 Task: Look for space in Frattamaggiore, Italy from 4th June, 2023 to 8th June, 2023 for 2 adults in price range Rs.8000 to Rs.16000. Place can be private room with 1  bedroom having 1 bed and 1 bathroom. Property type can be house, flat, guest house, hotel. Booking option can be shelf check-in. Required host language is English.
Action: Mouse moved to (416, 115)
Screenshot: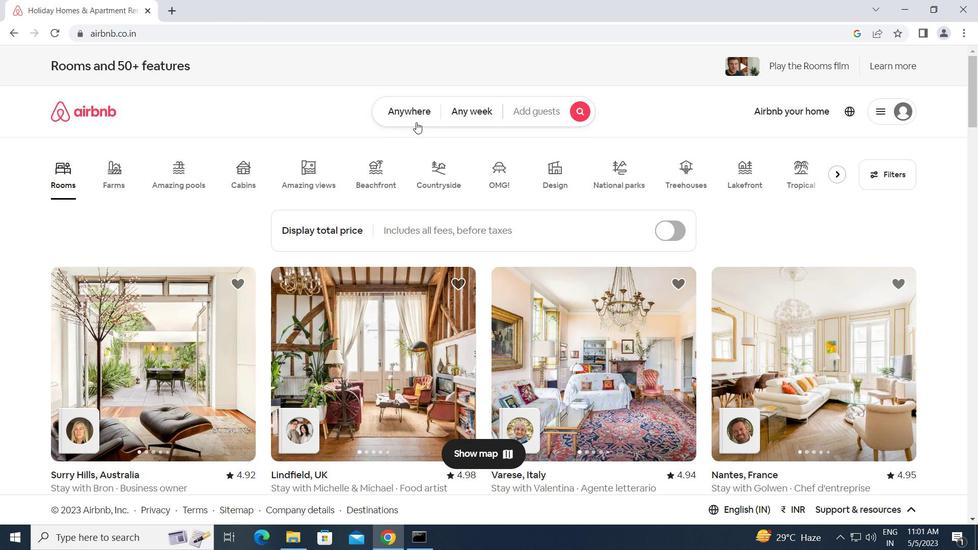 
Action: Mouse pressed left at (416, 115)
Screenshot: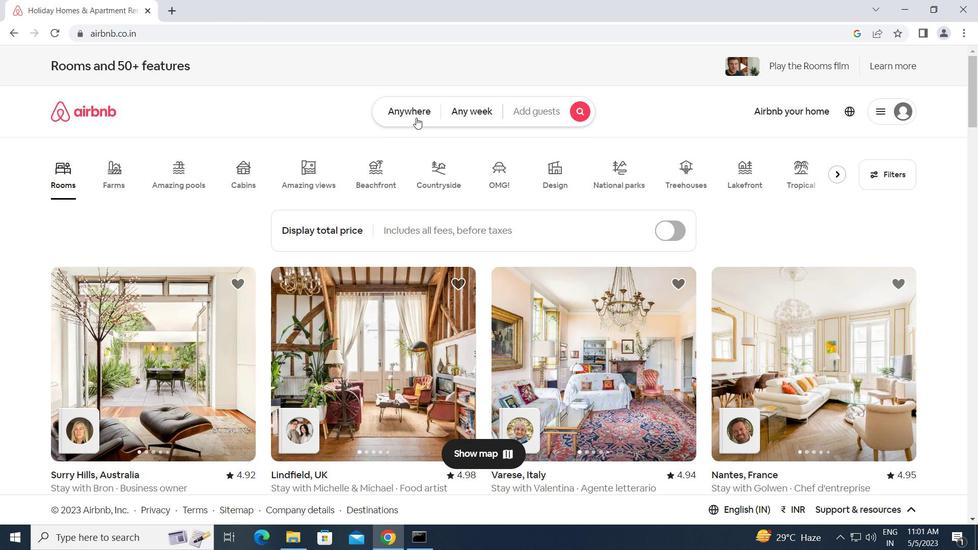 
Action: Mouse moved to (289, 162)
Screenshot: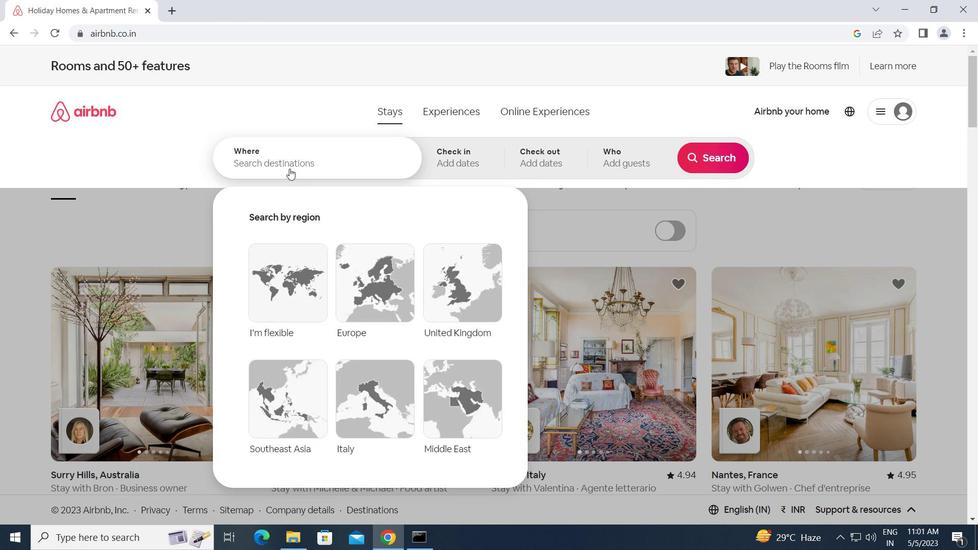
Action: Mouse pressed left at (289, 162)
Screenshot: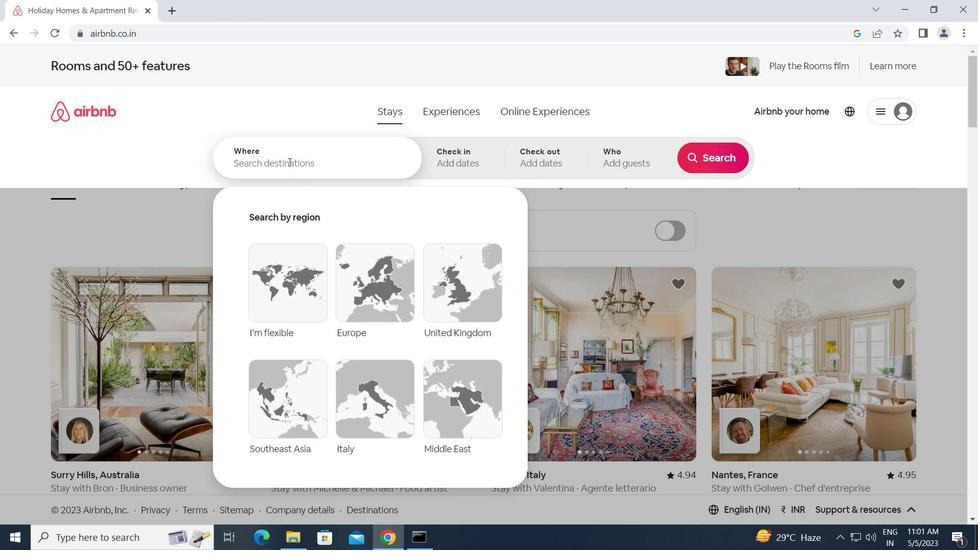 
Action: Key pressed f<Key.caps_lock>rattamaggior
Screenshot: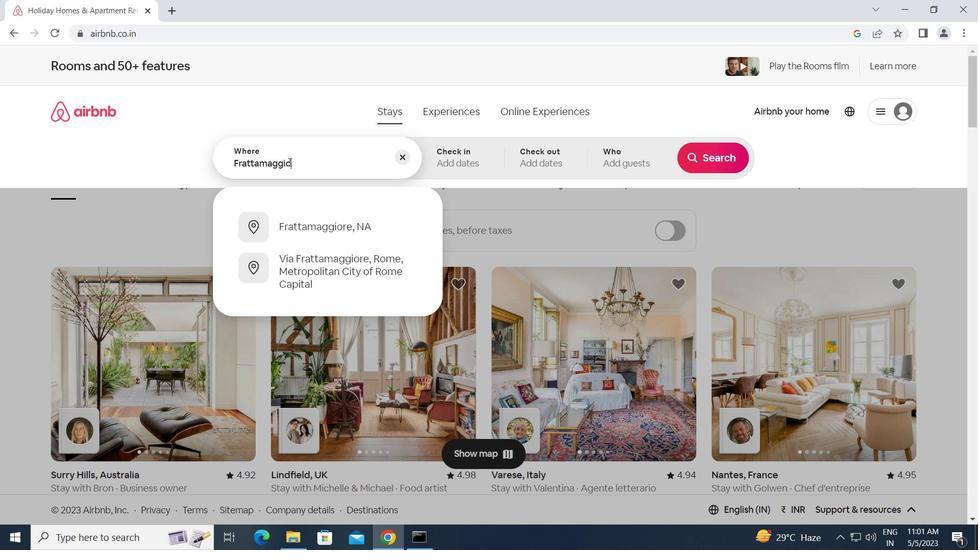 
Action: Mouse moved to (481, 0)
Screenshot: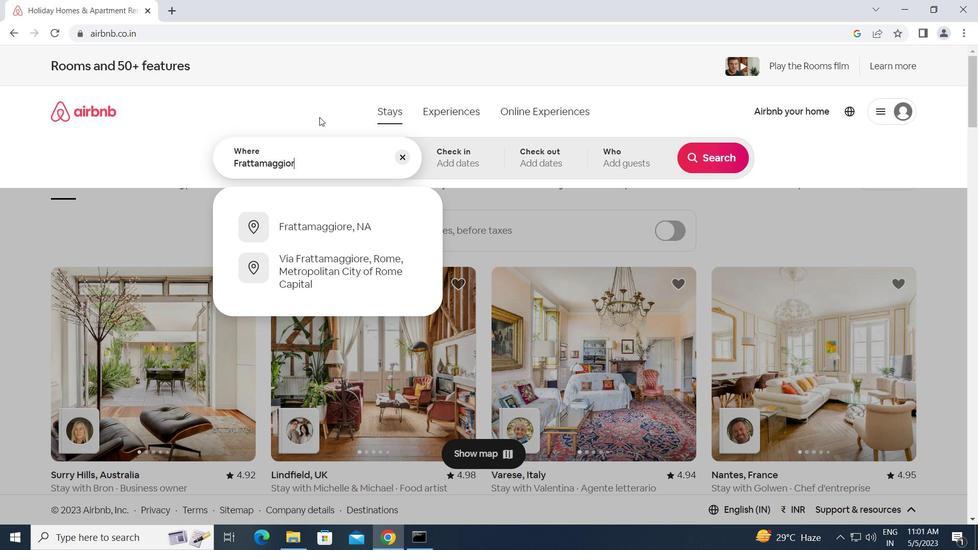 
Action: Key pressed e,<Key.space>i<Key.backspace><Key.caps_lock>i<Key.caps_lock>taly<Key.enter>
Screenshot: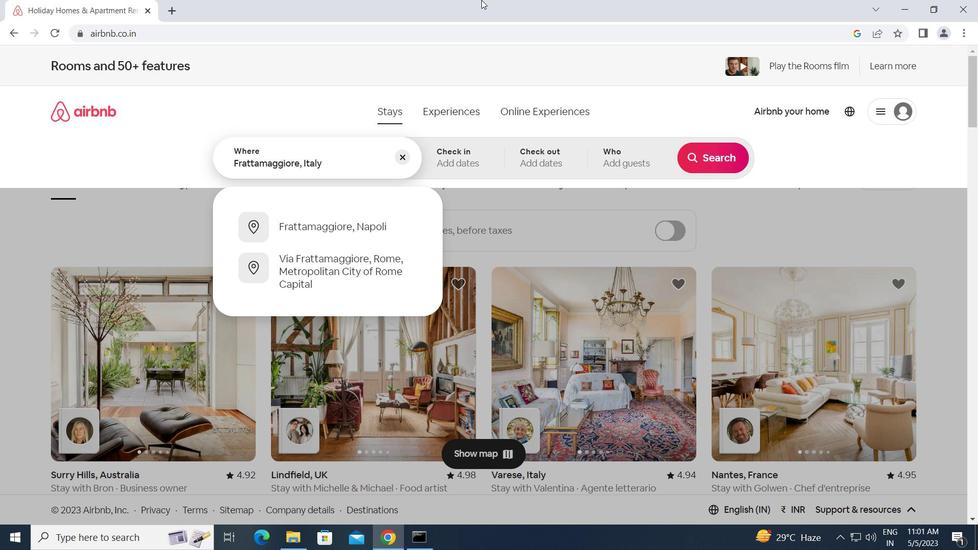 
Action: Mouse moved to (520, 344)
Screenshot: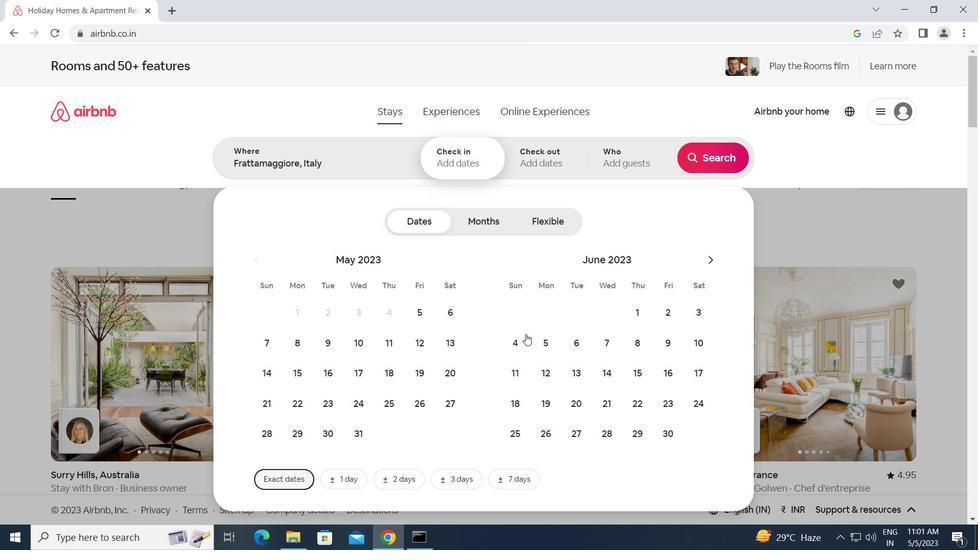
Action: Mouse pressed left at (520, 344)
Screenshot: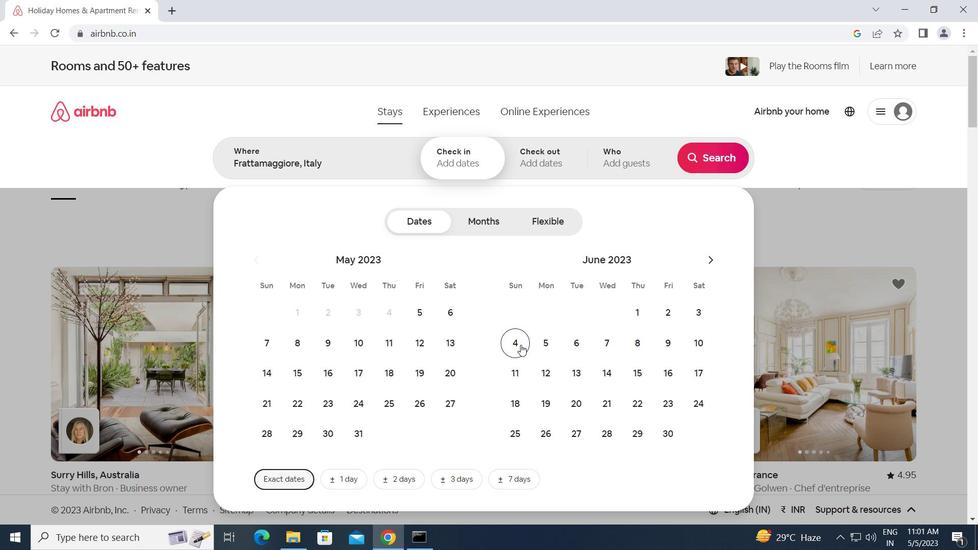 
Action: Mouse moved to (632, 339)
Screenshot: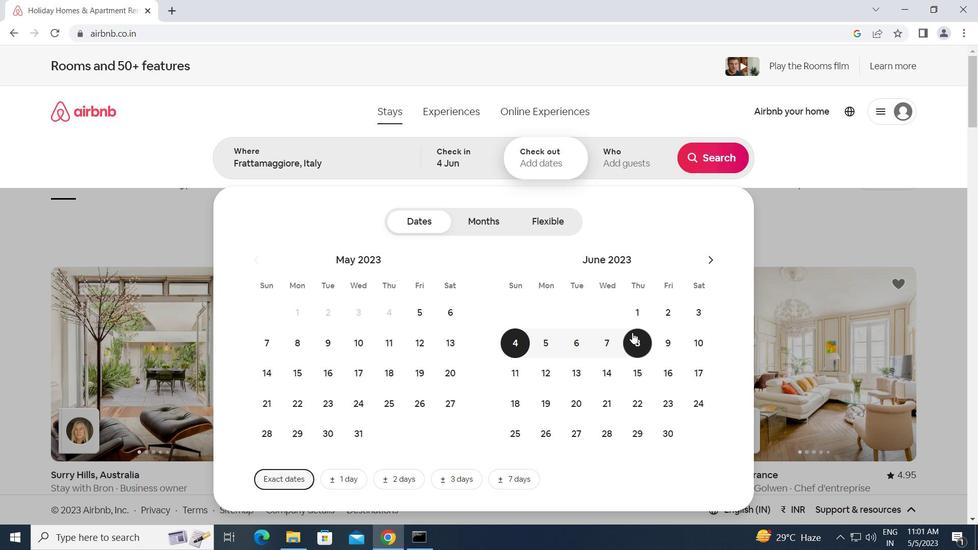 
Action: Mouse pressed left at (632, 339)
Screenshot: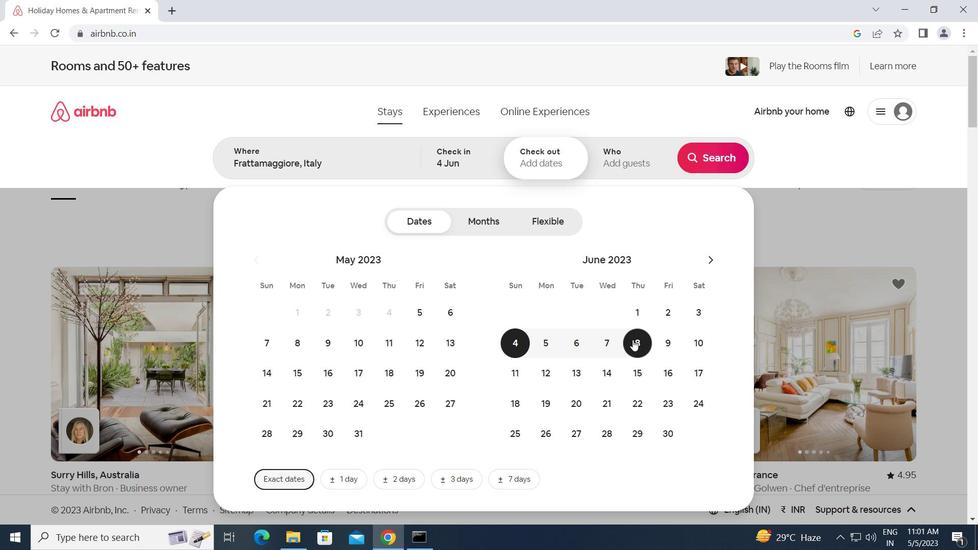 
Action: Mouse moved to (636, 161)
Screenshot: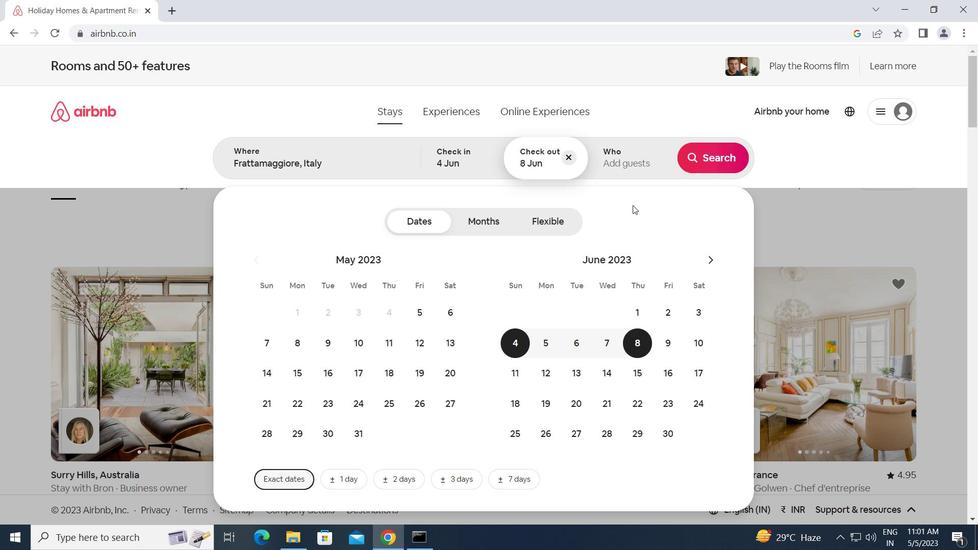
Action: Mouse pressed left at (636, 161)
Screenshot: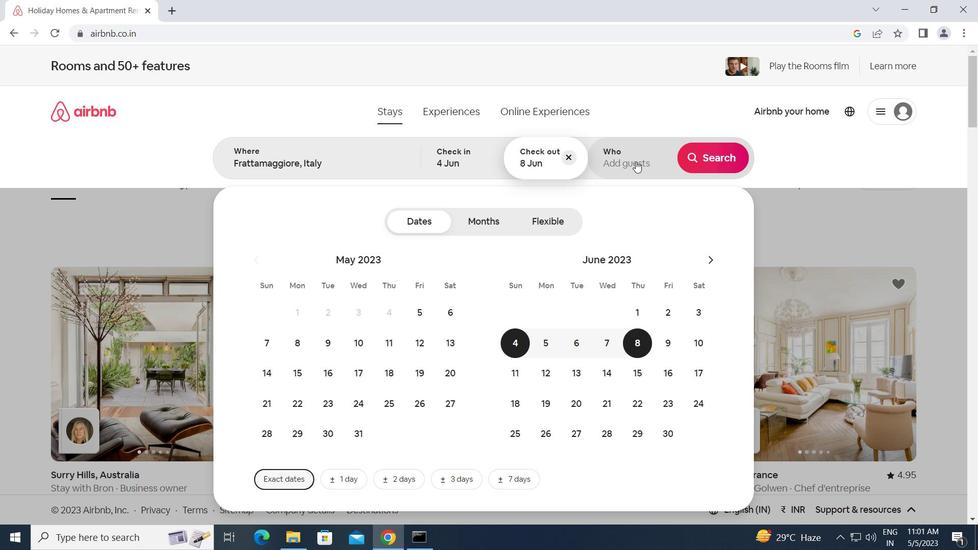 
Action: Mouse moved to (713, 224)
Screenshot: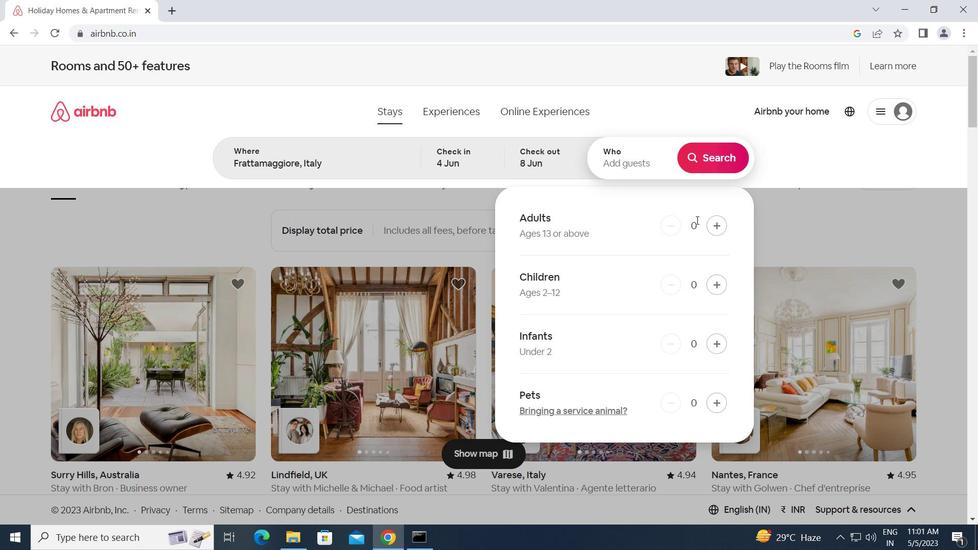 
Action: Mouse pressed left at (713, 224)
Screenshot: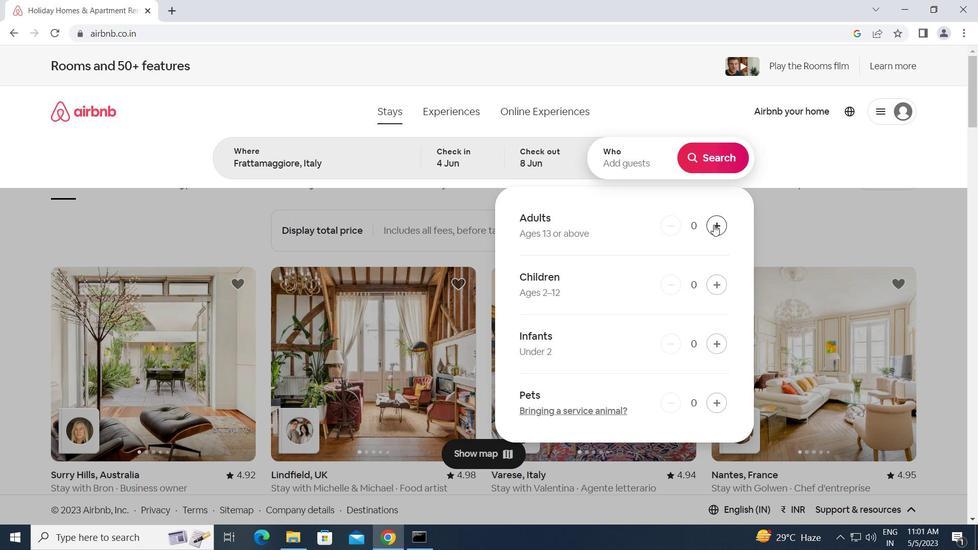
Action: Mouse pressed left at (713, 224)
Screenshot: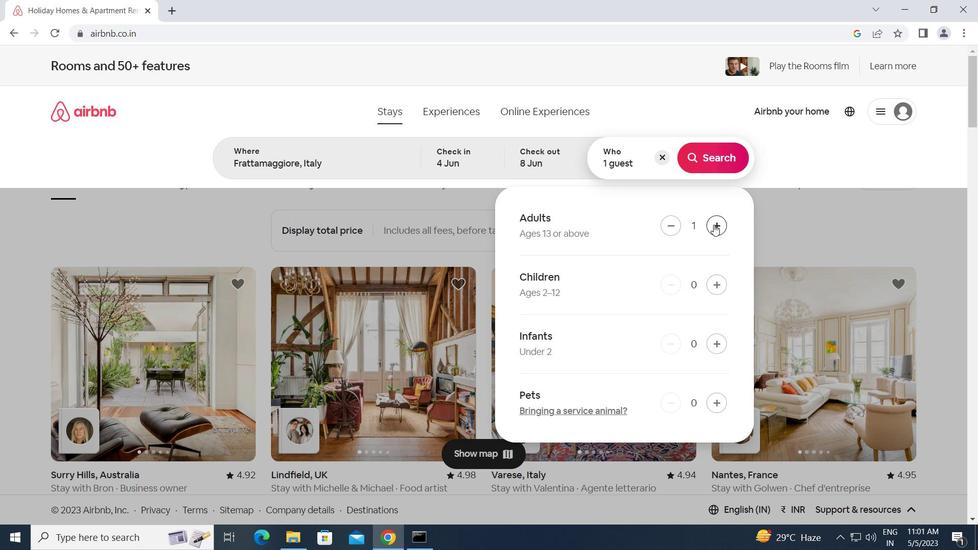 
Action: Mouse moved to (713, 159)
Screenshot: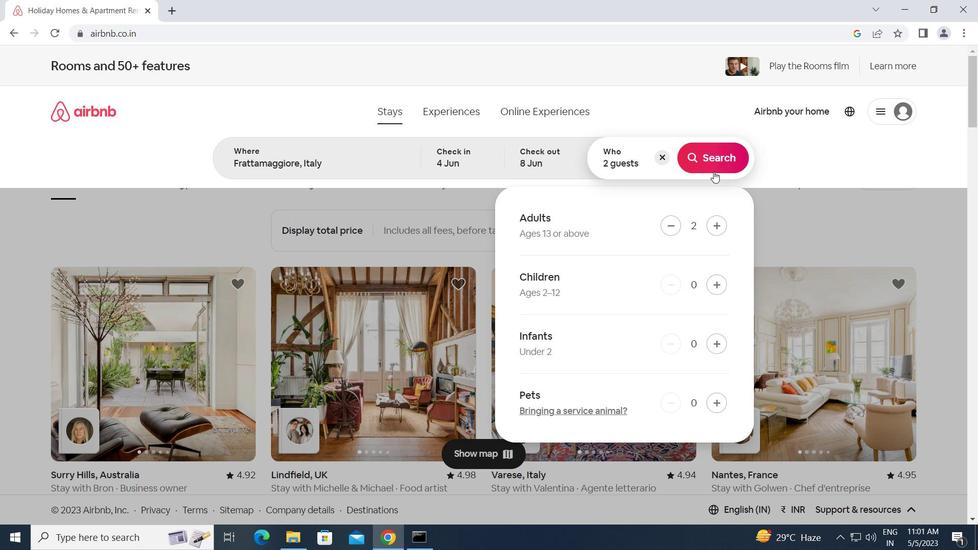 
Action: Mouse pressed left at (713, 159)
Screenshot: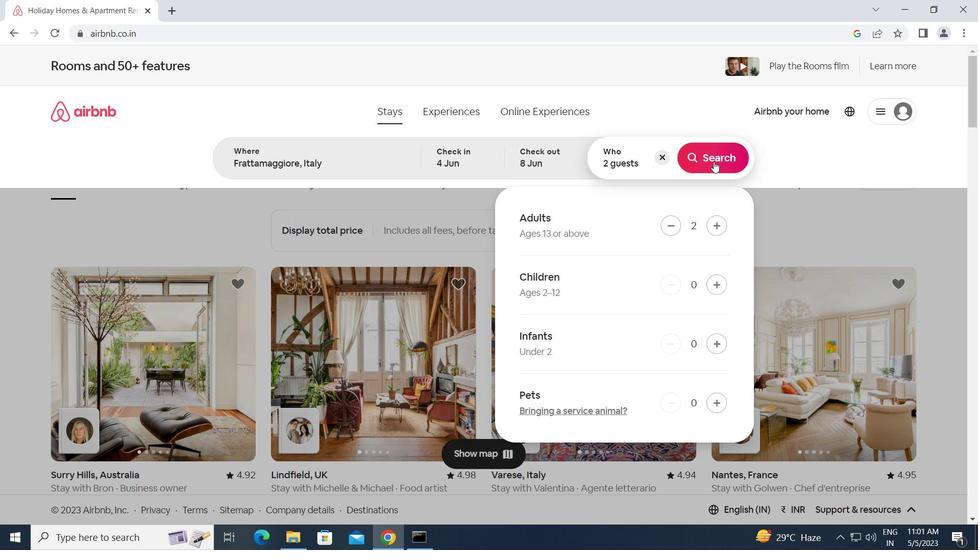 
Action: Mouse moved to (927, 115)
Screenshot: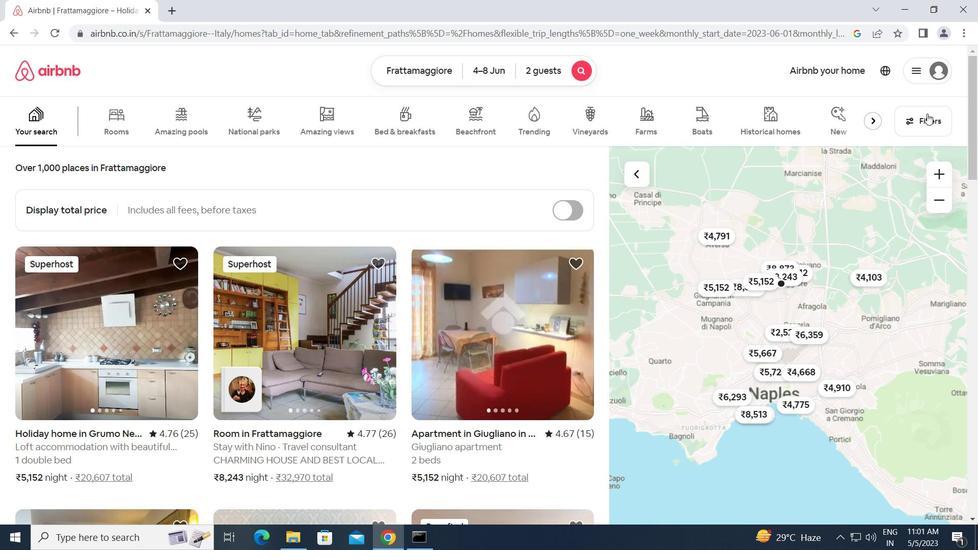 
Action: Mouse pressed left at (927, 115)
Screenshot: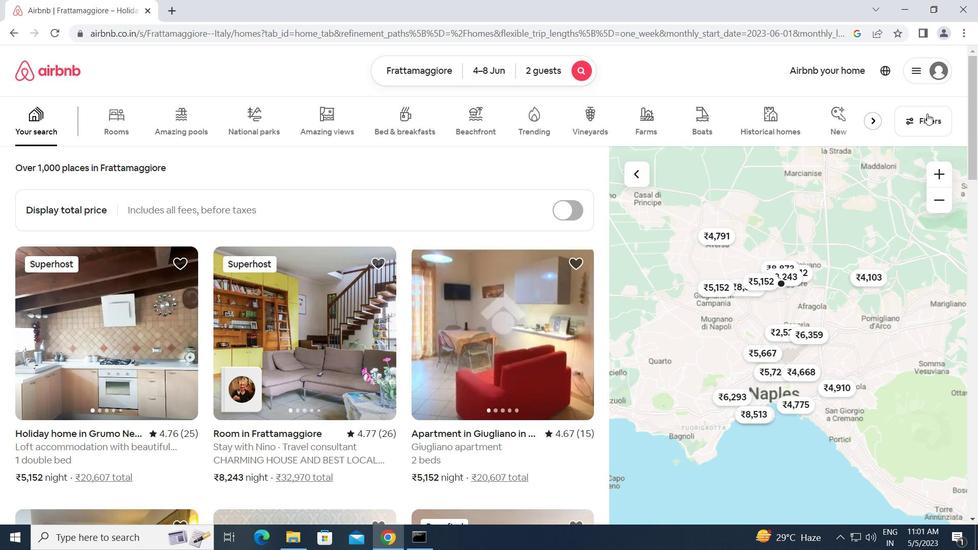 
Action: Mouse moved to (339, 417)
Screenshot: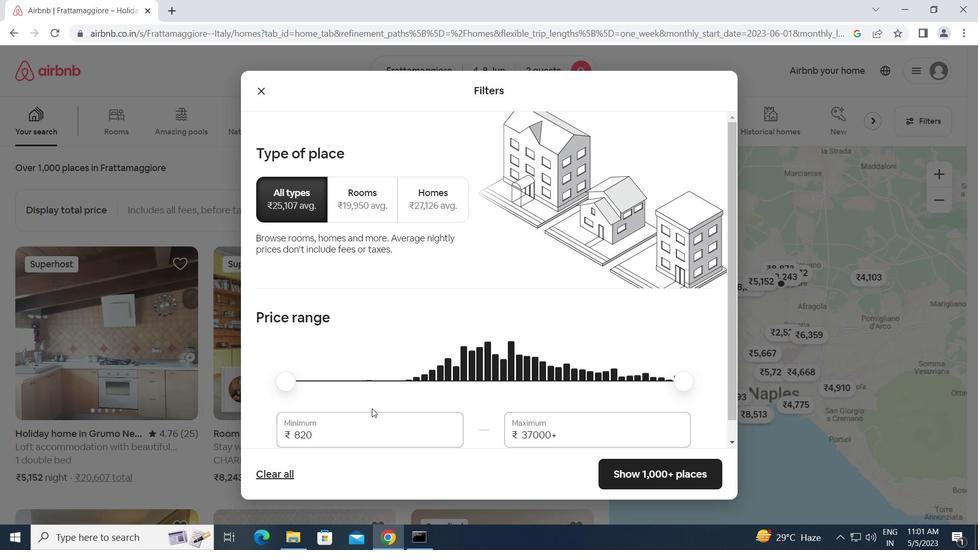 
Action: Mouse scrolled (339, 417) with delta (0, 0)
Screenshot: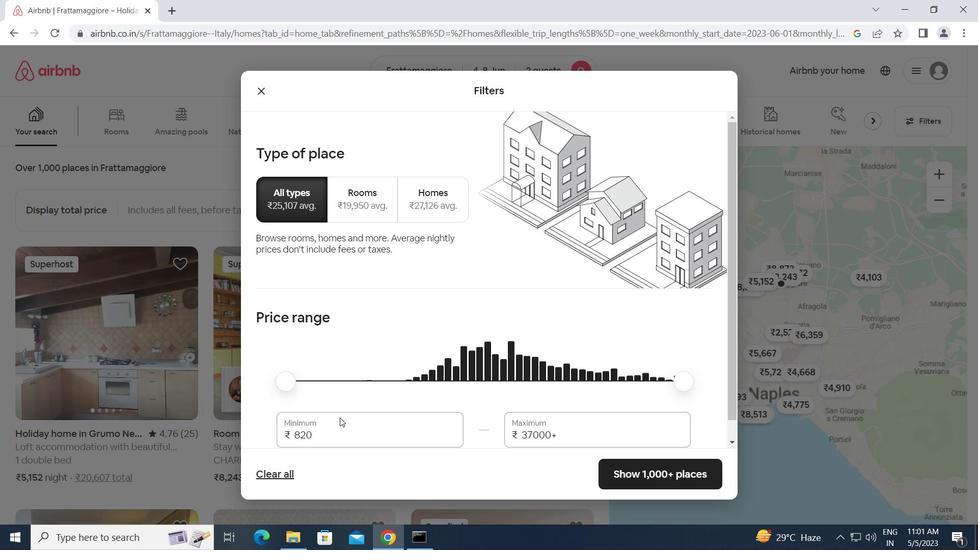 
Action: Mouse moved to (323, 415)
Screenshot: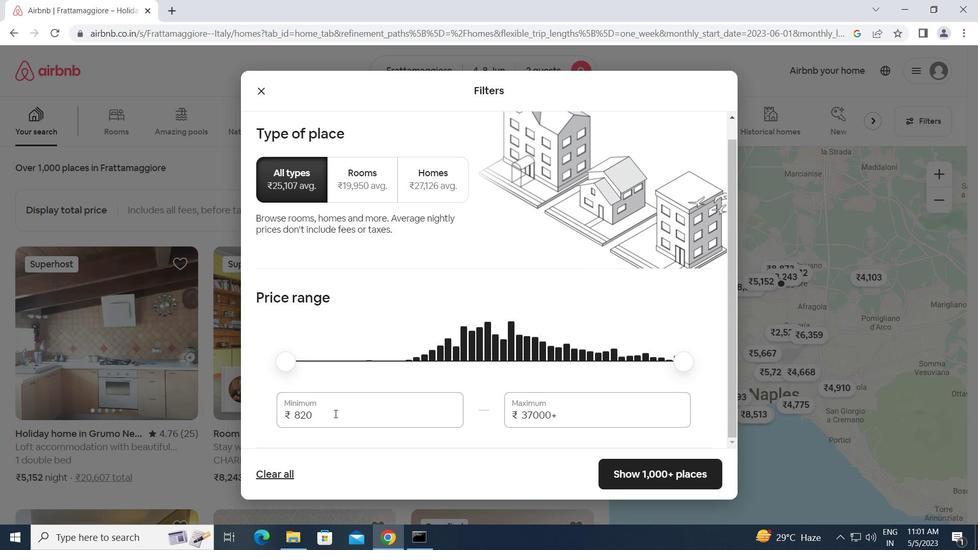 
Action: Mouse pressed left at (323, 415)
Screenshot: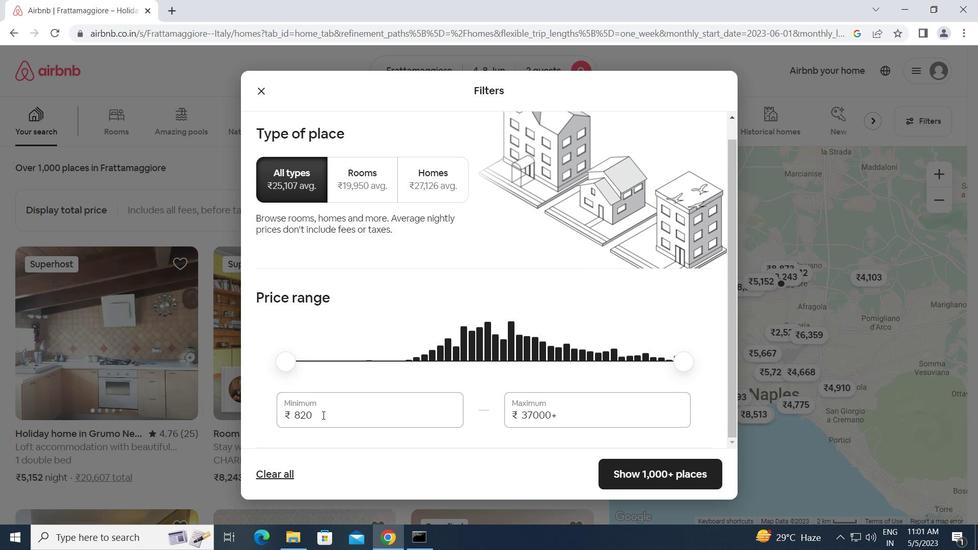 
Action: Mouse moved to (287, 420)
Screenshot: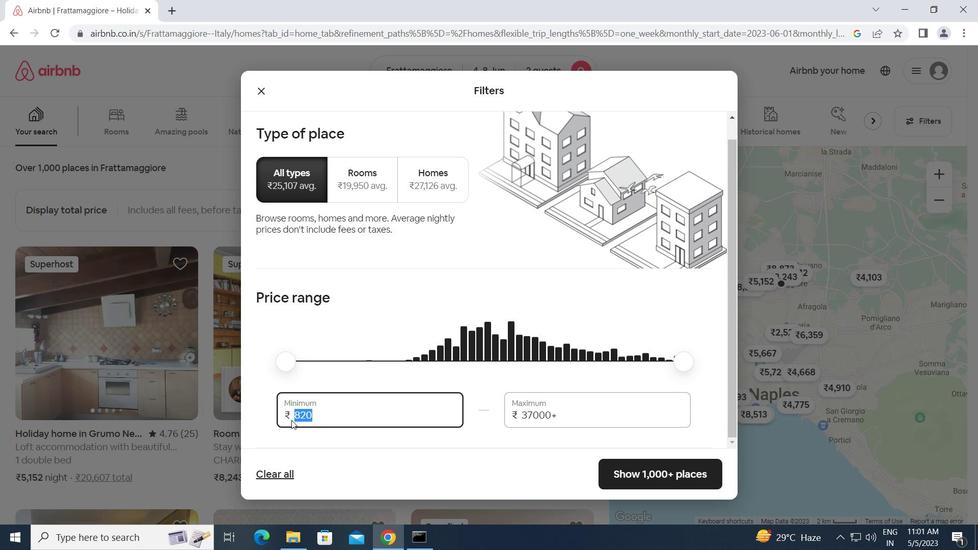 
Action: Key pressed 8000<Key.tab>16000
Screenshot: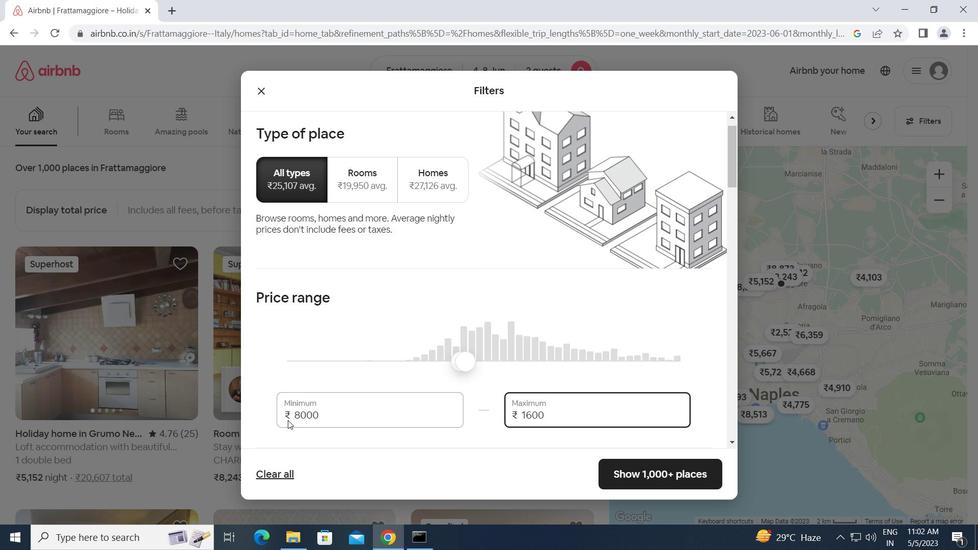 
Action: Mouse scrolled (287, 419) with delta (0, 0)
Screenshot: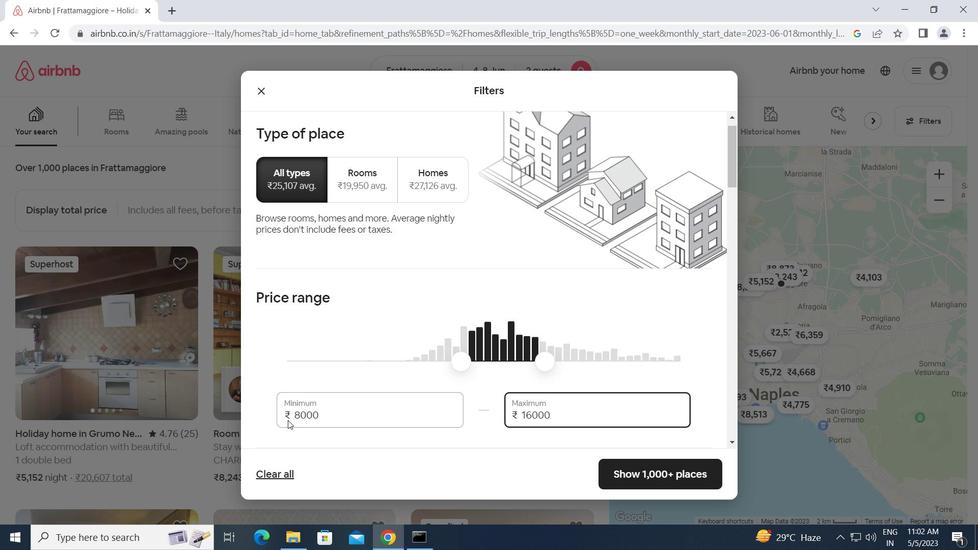 
Action: Mouse scrolled (287, 419) with delta (0, 0)
Screenshot: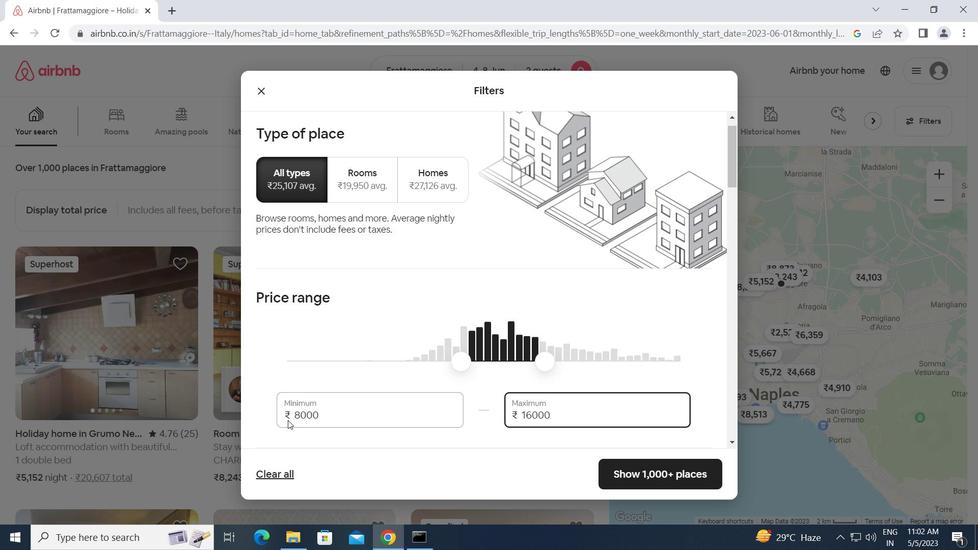 
Action: Mouse scrolled (287, 419) with delta (0, 0)
Screenshot: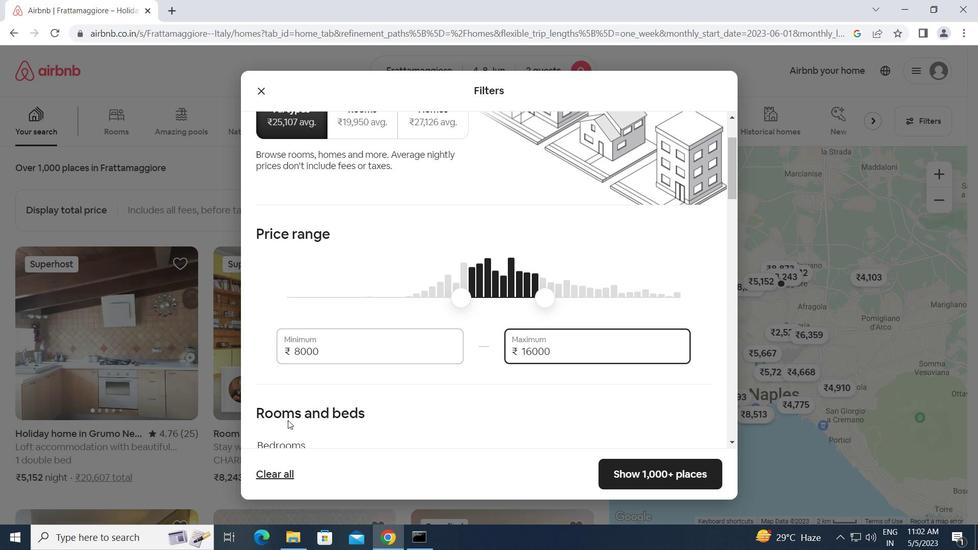 
Action: Mouse scrolled (287, 419) with delta (0, 0)
Screenshot: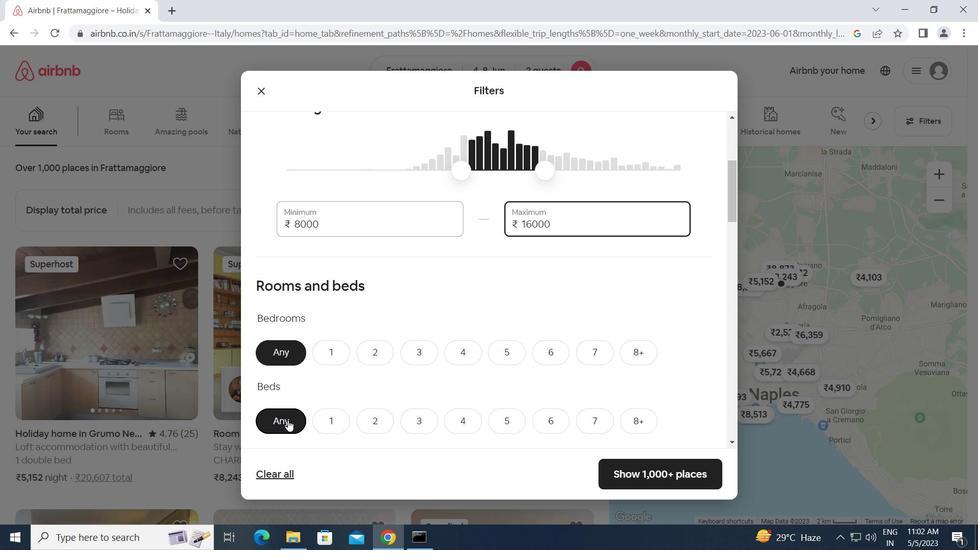 
Action: Mouse moved to (340, 293)
Screenshot: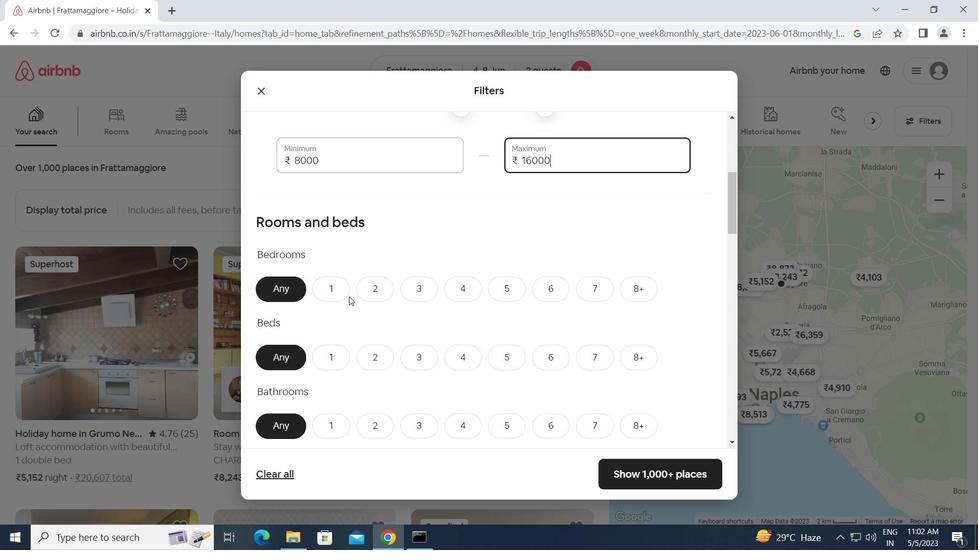 
Action: Mouse pressed left at (340, 293)
Screenshot: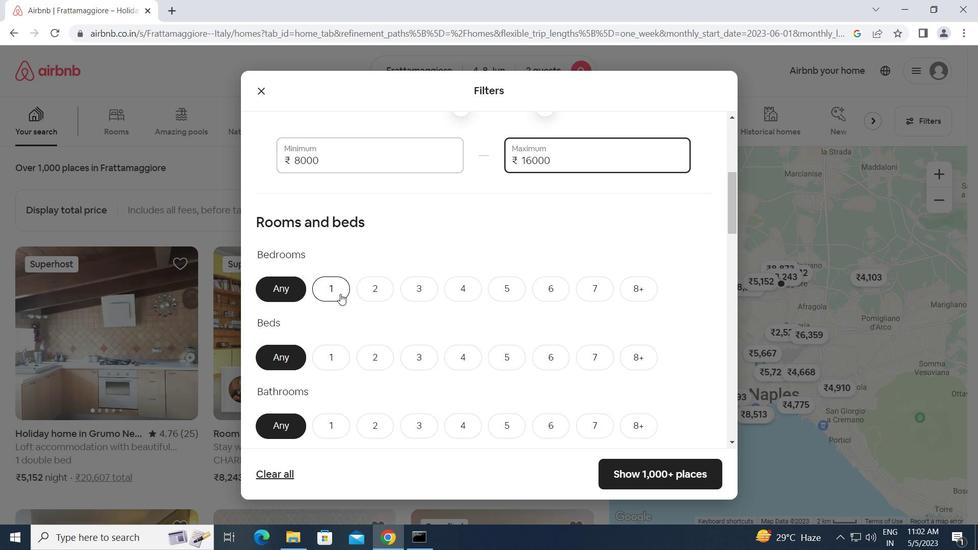 
Action: Mouse moved to (338, 361)
Screenshot: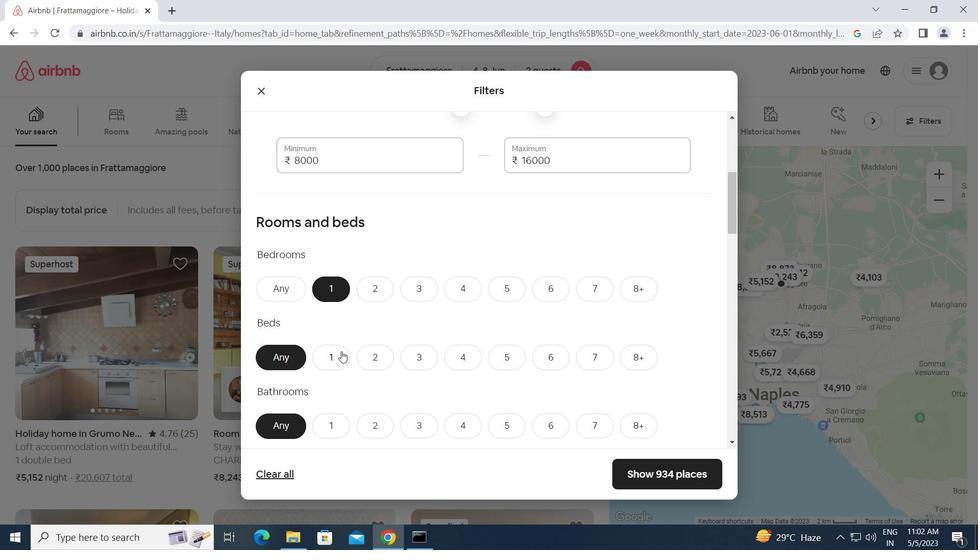
Action: Mouse pressed left at (338, 361)
Screenshot: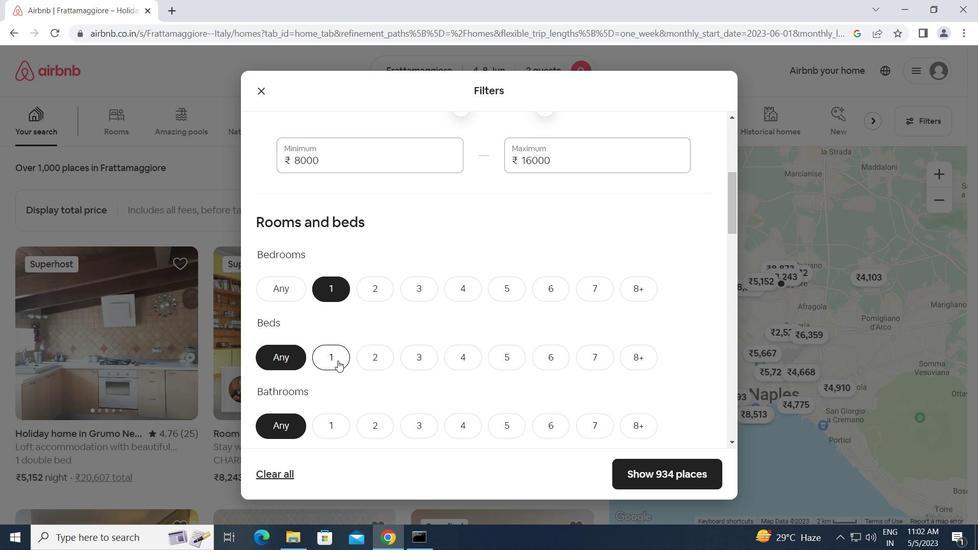 
Action: Mouse moved to (346, 426)
Screenshot: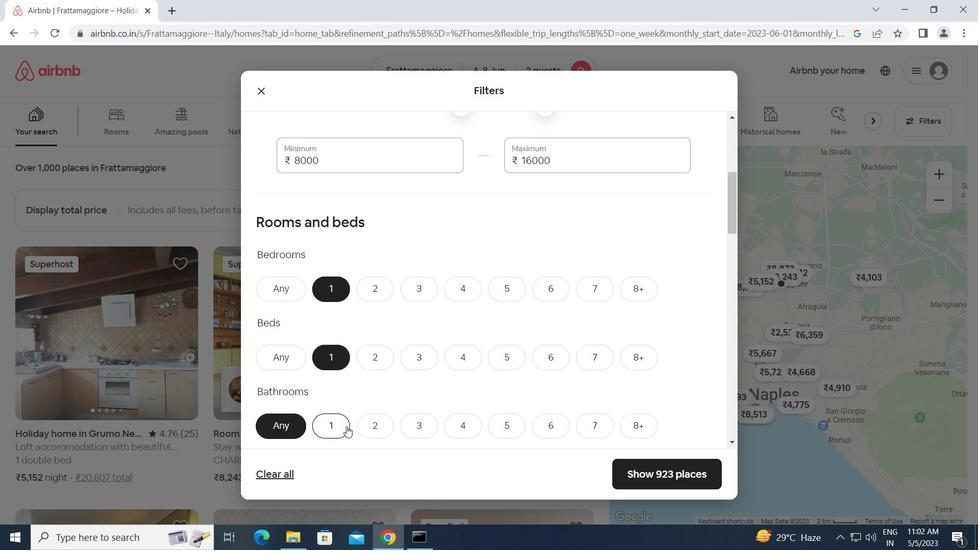 
Action: Mouse pressed left at (346, 426)
Screenshot: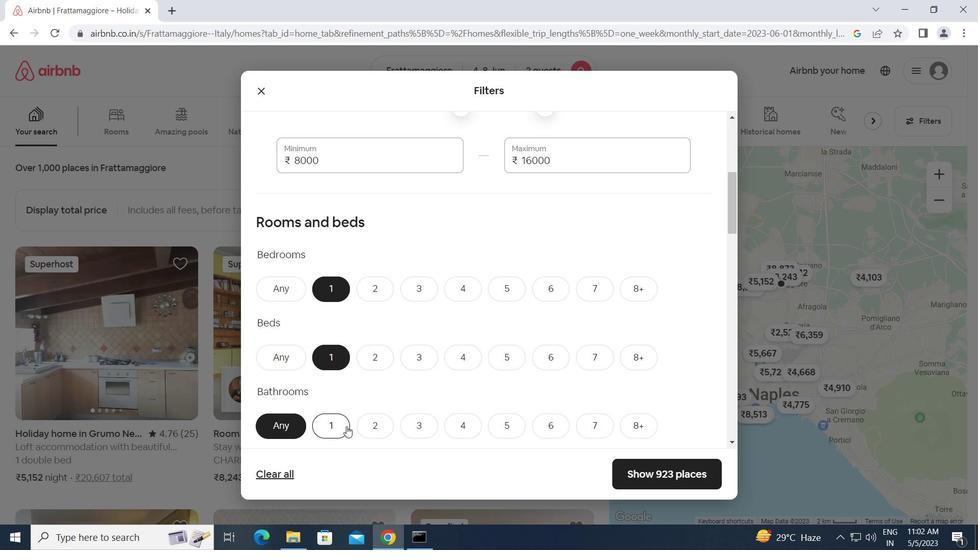 
Action: Mouse scrolled (346, 426) with delta (0, 0)
Screenshot: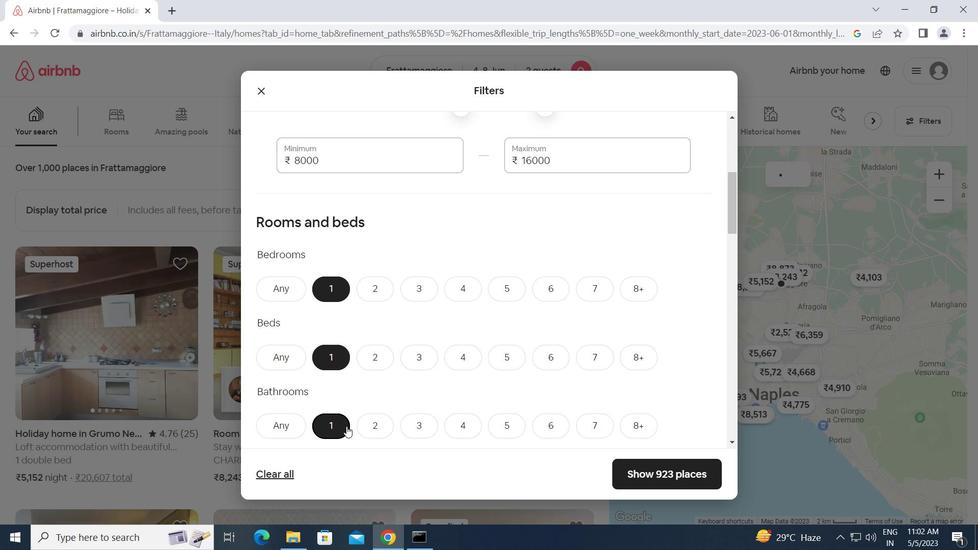 
Action: Mouse scrolled (346, 426) with delta (0, 0)
Screenshot: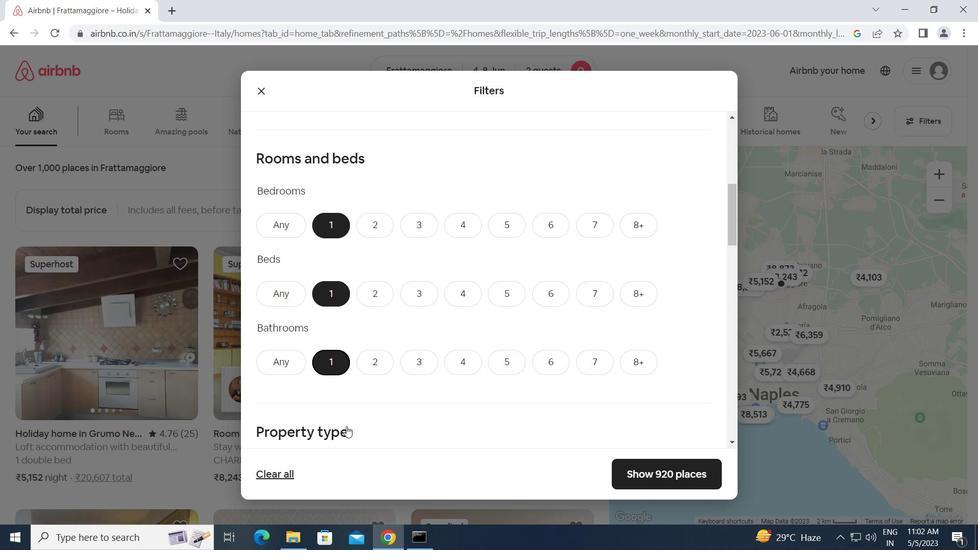 
Action: Mouse scrolled (346, 426) with delta (0, 0)
Screenshot: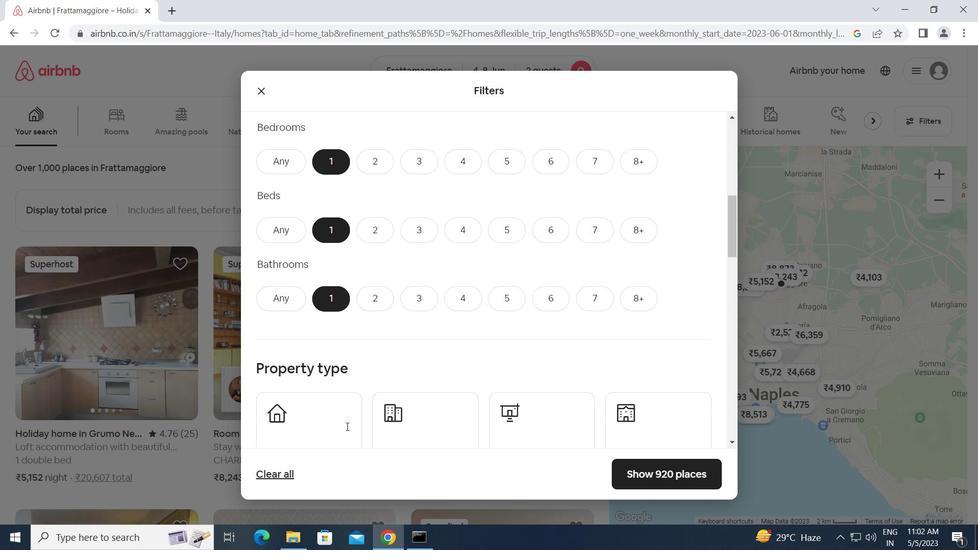 
Action: Mouse moved to (325, 385)
Screenshot: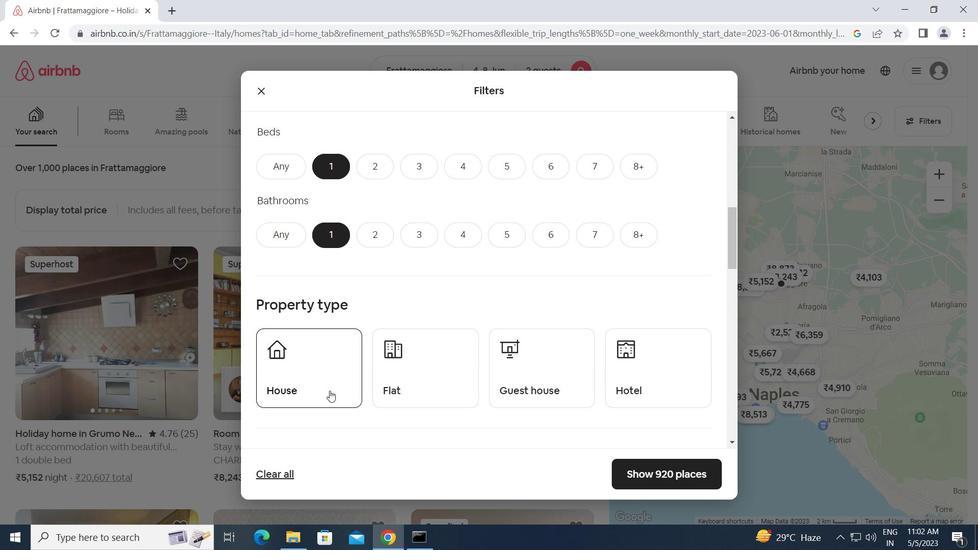 
Action: Mouse pressed left at (325, 385)
Screenshot: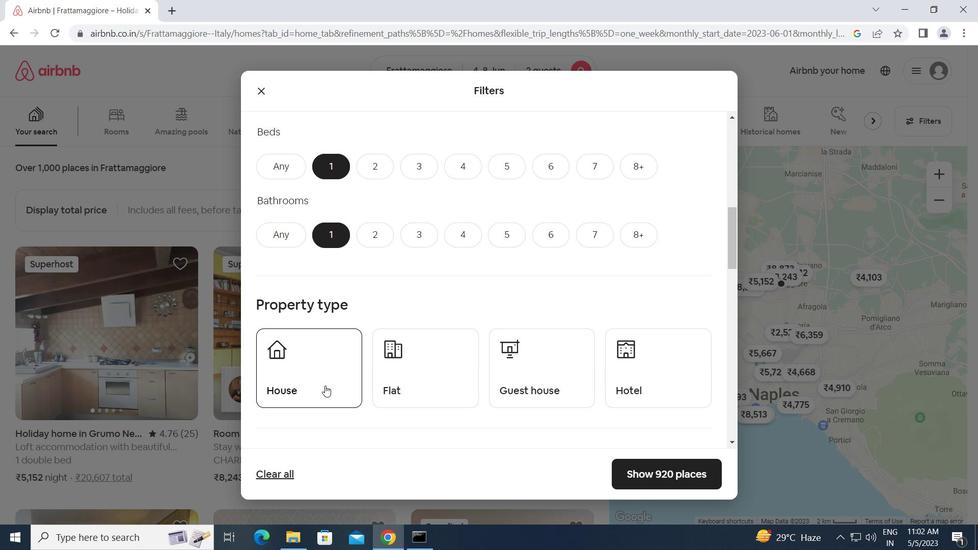 
Action: Mouse moved to (415, 370)
Screenshot: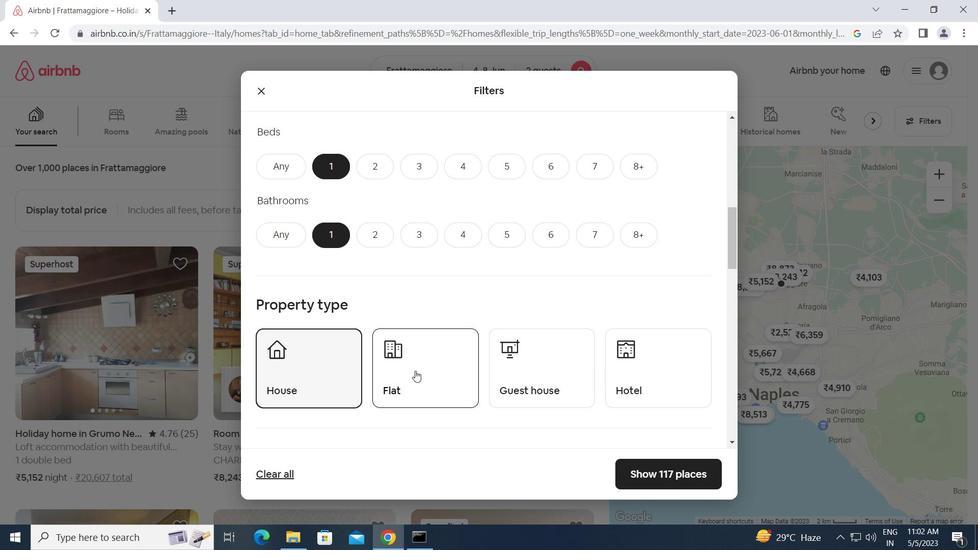 
Action: Mouse pressed left at (415, 370)
Screenshot: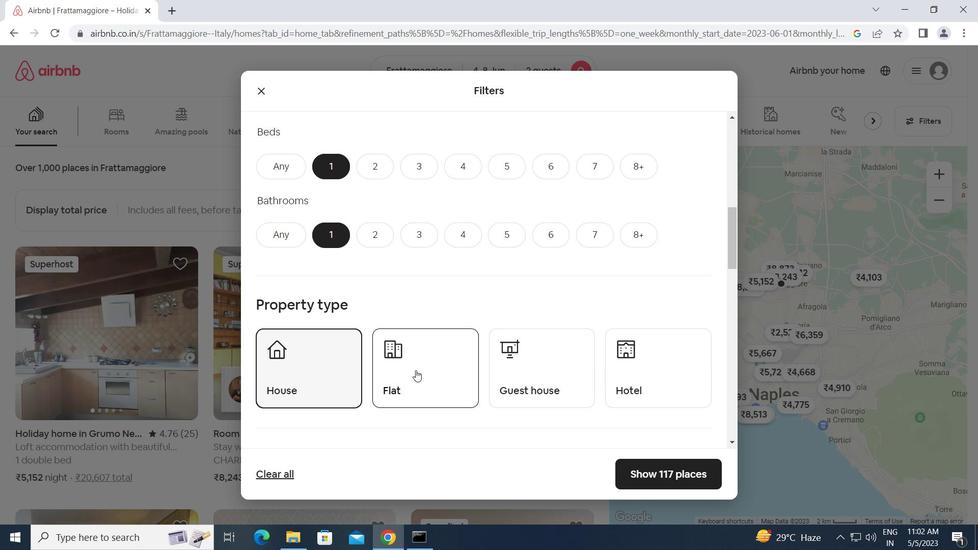 
Action: Mouse moved to (535, 365)
Screenshot: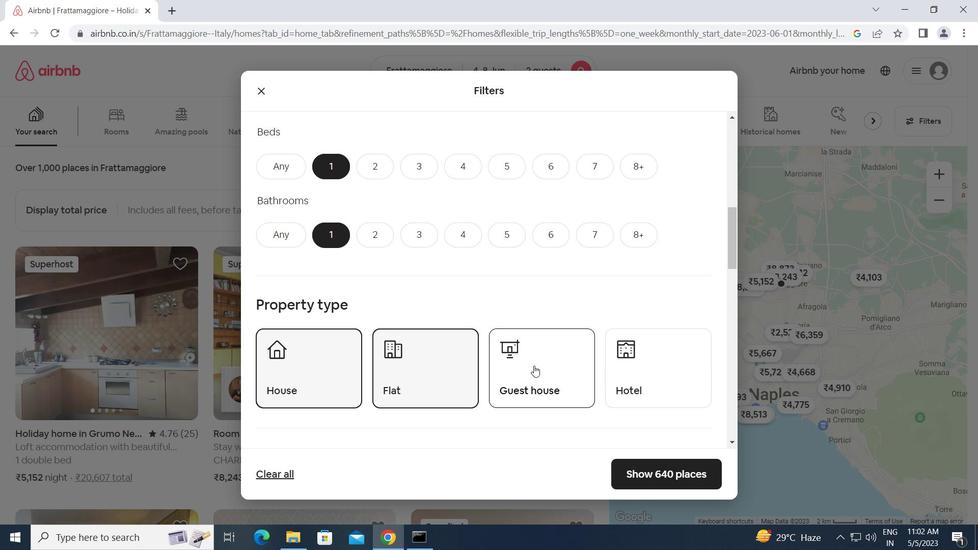
Action: Mouse pressed left at (535, 365)
Screenshot: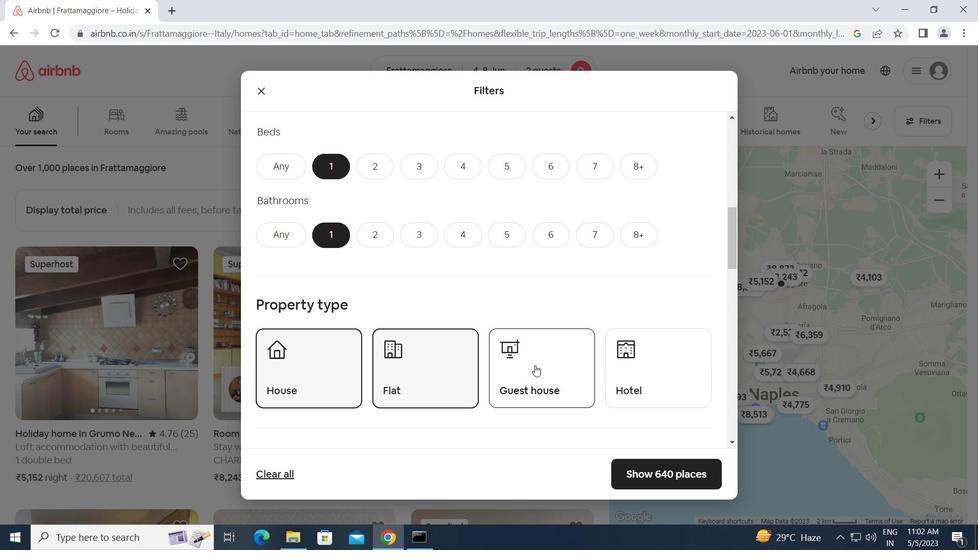 
Action: Mouse moved to (631, 365)
Screenshot: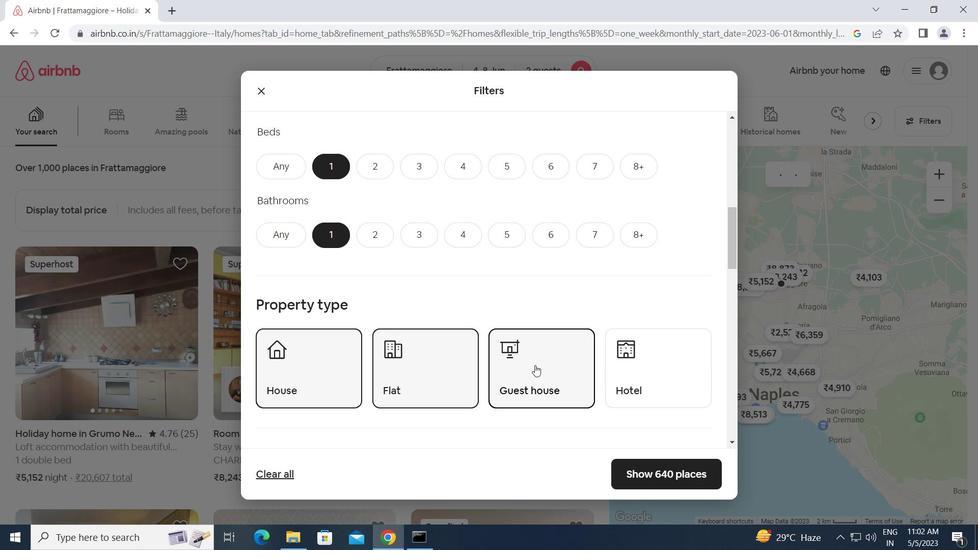 
Action: Mouse pressed left at (631, 365)
Screenshot: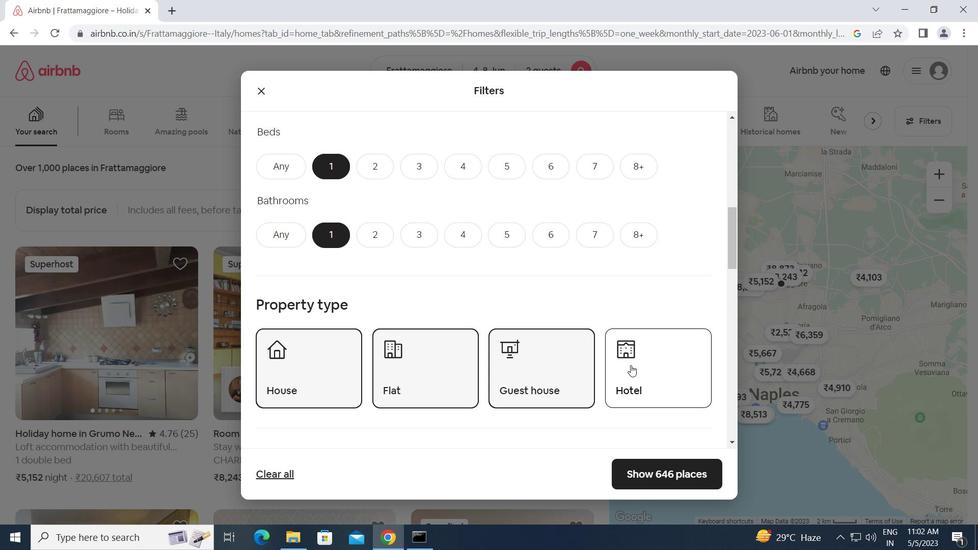 
Action: Mouse moved to (457, 408)
Screenshot: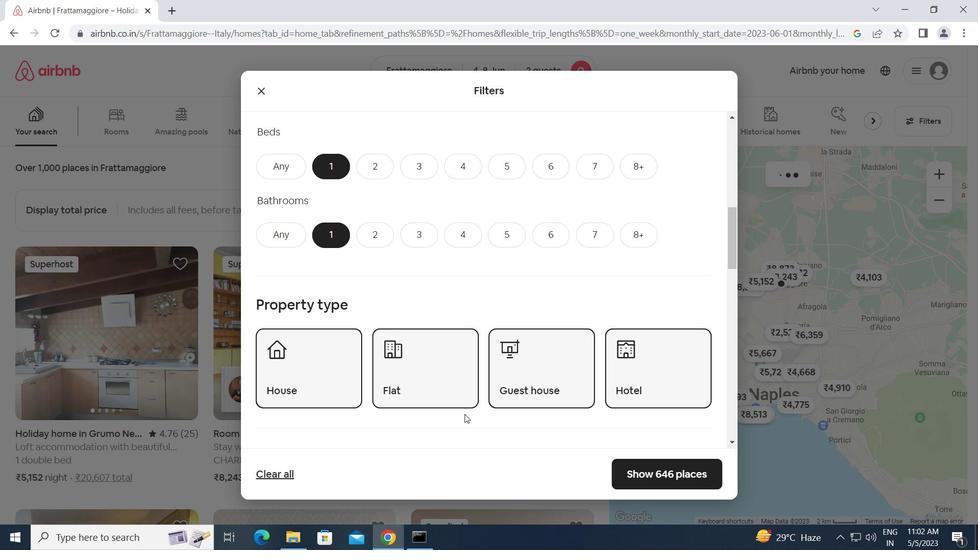 
Action: Mouse scrolled (457, 407) with delta (0, 0)
Screenshot: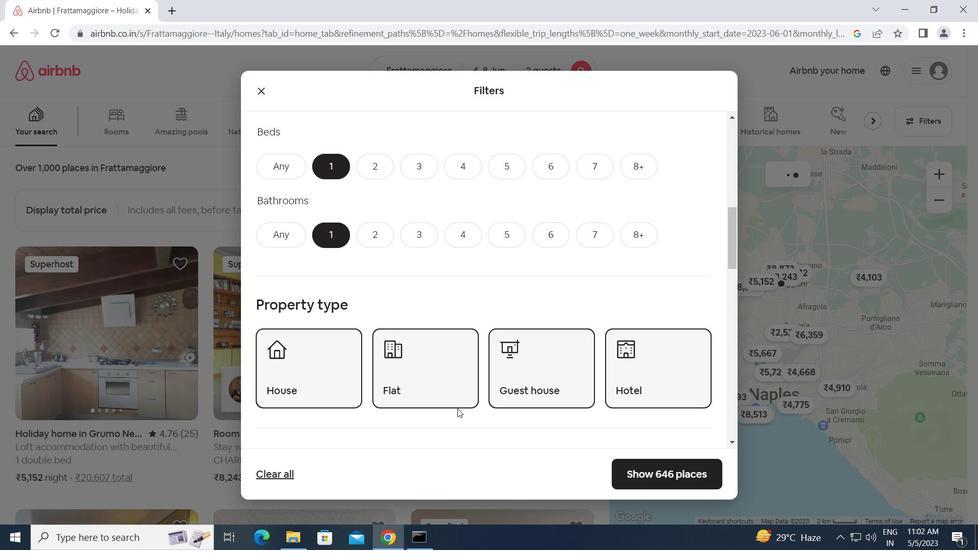 
Action: Mouse scrolled (457, 407) with delta (0, 0)
Screenshot: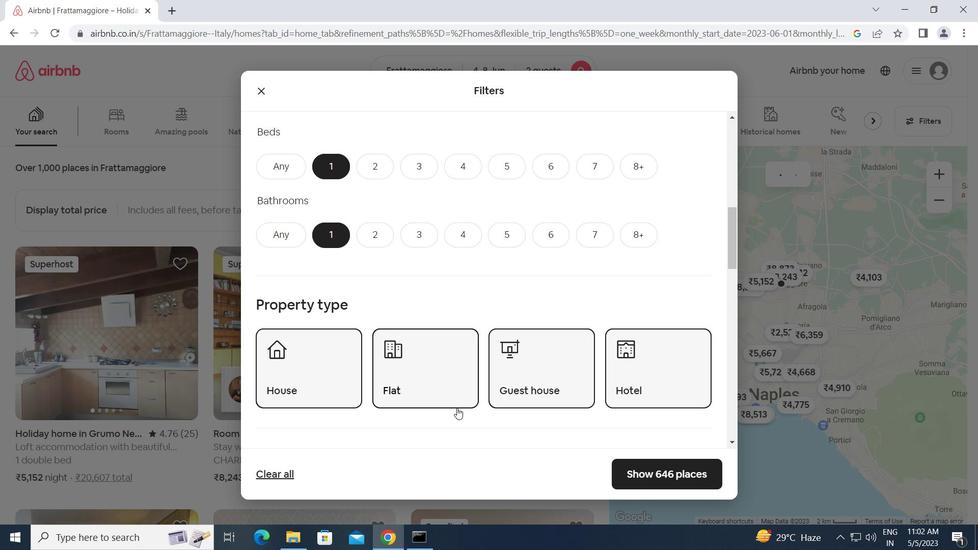 
Action: Mouse scrolled (457, 407) with delta (0, 0)
Screenshot: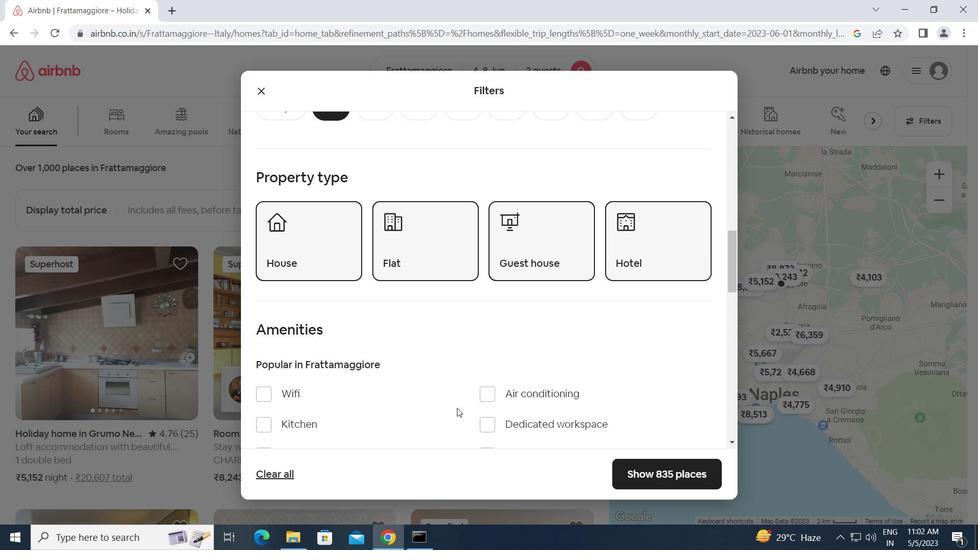 
Action: Mouse scrolled (457, 407) with delta (0, 0)
Screenshot: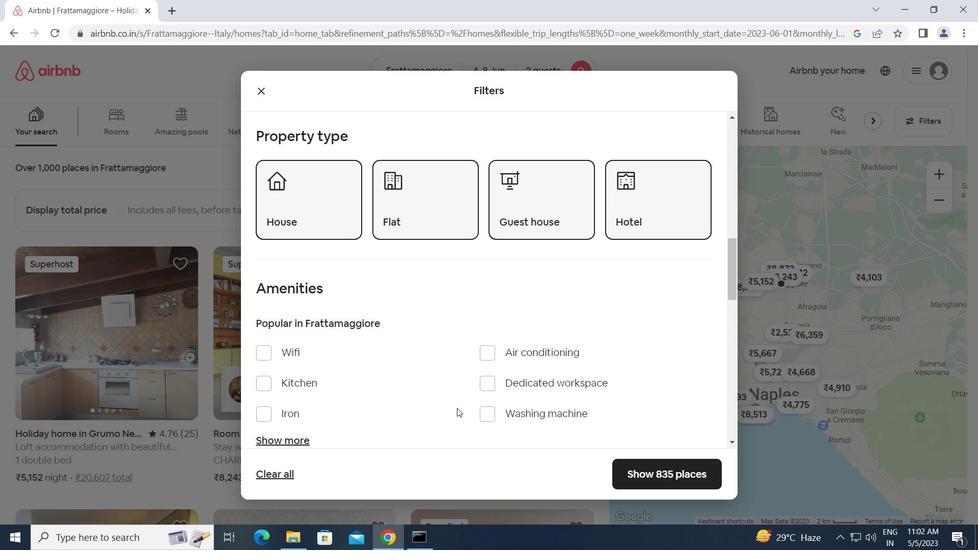 
Action: Mouse scrolled (457, 407) with delta (0, 0)
Screenshot: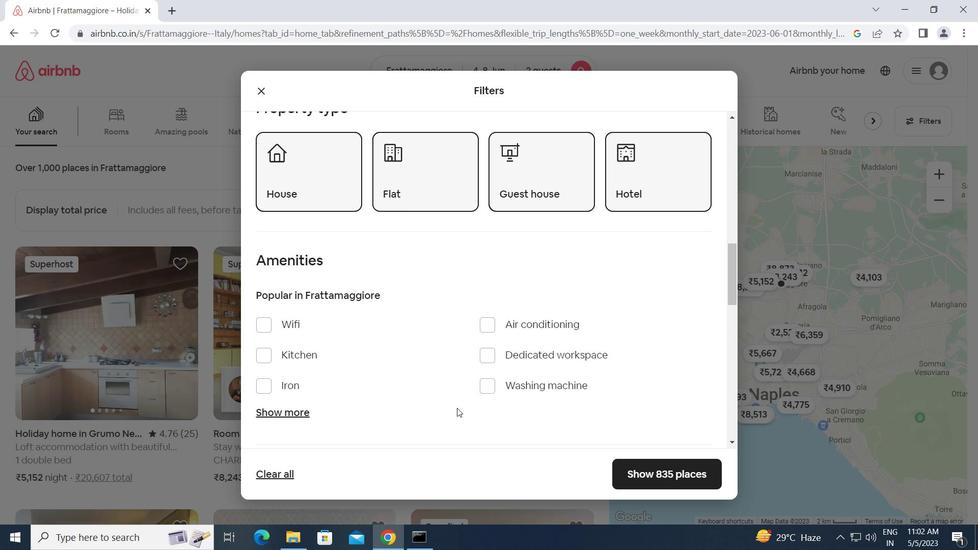 
Action: Mouse scrolled (457, 407) with delta (0, 0)
Screenshot: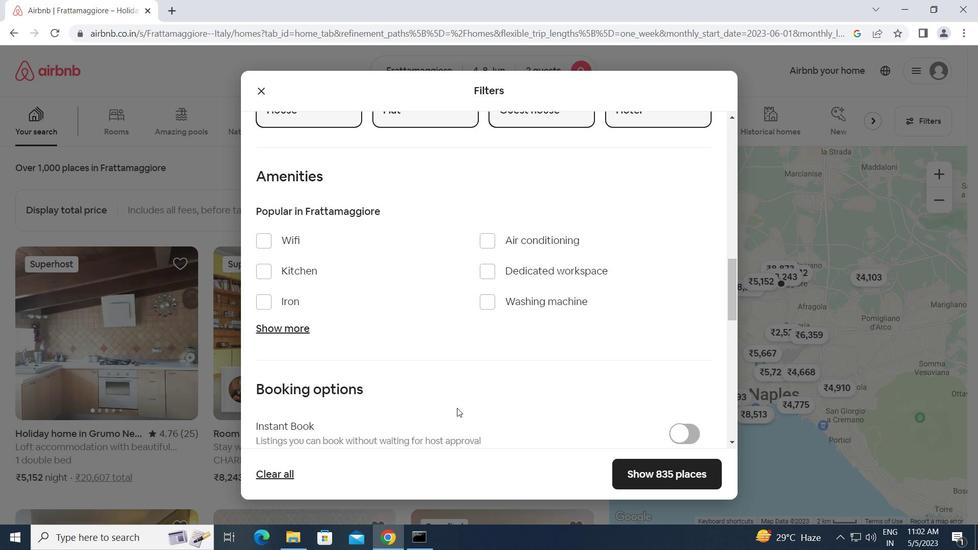 
Action: Mouse scrolled (457, 407) with delta (0, 0)
Screenshot: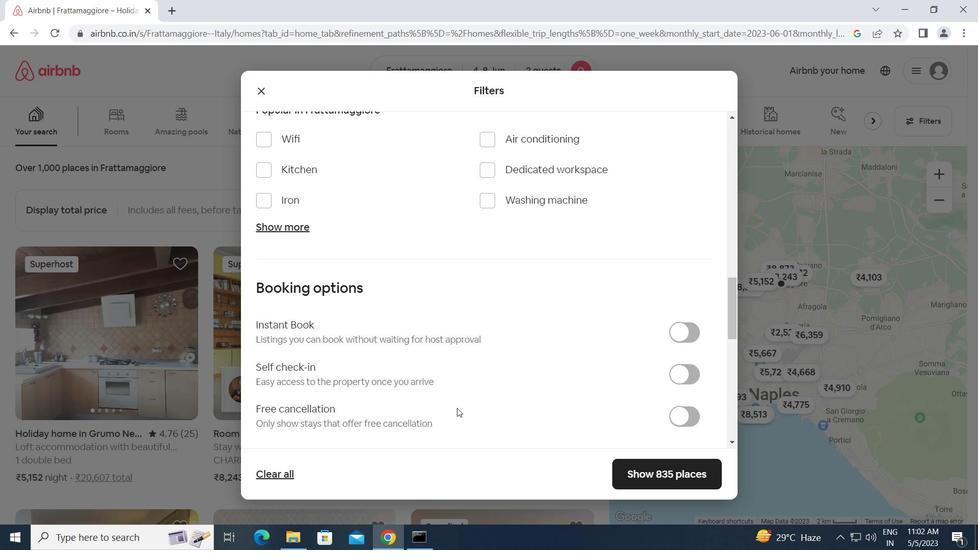 
Action: Mouse moved to (684, 314)
Screenshot: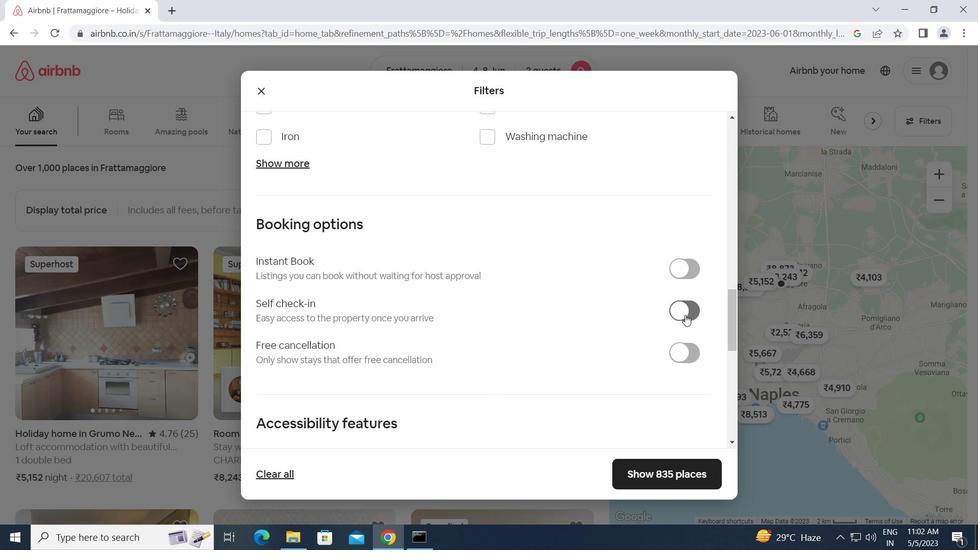 
Action: Mouse pressed left at (684, 314)
Screenshot: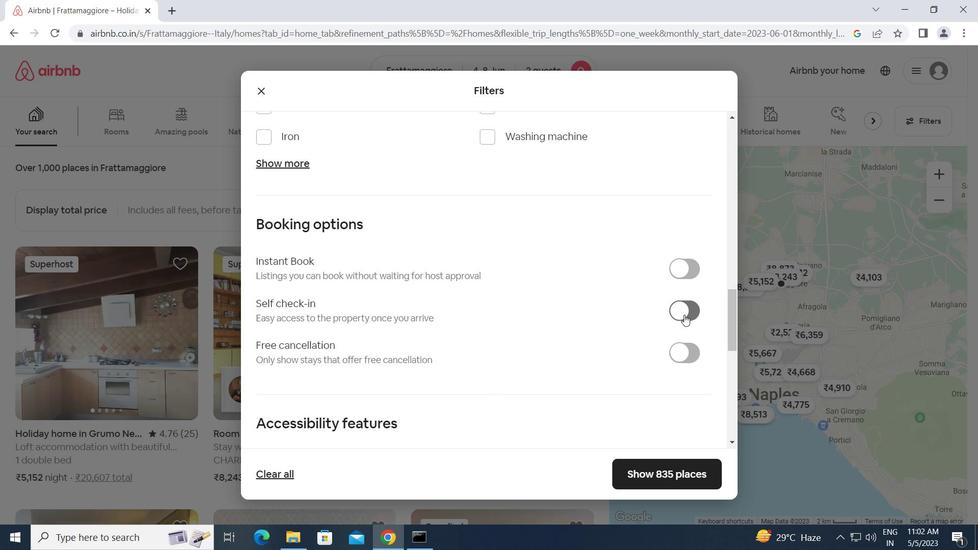 
Action: Mouse moved to (523, 363)
Screenshot: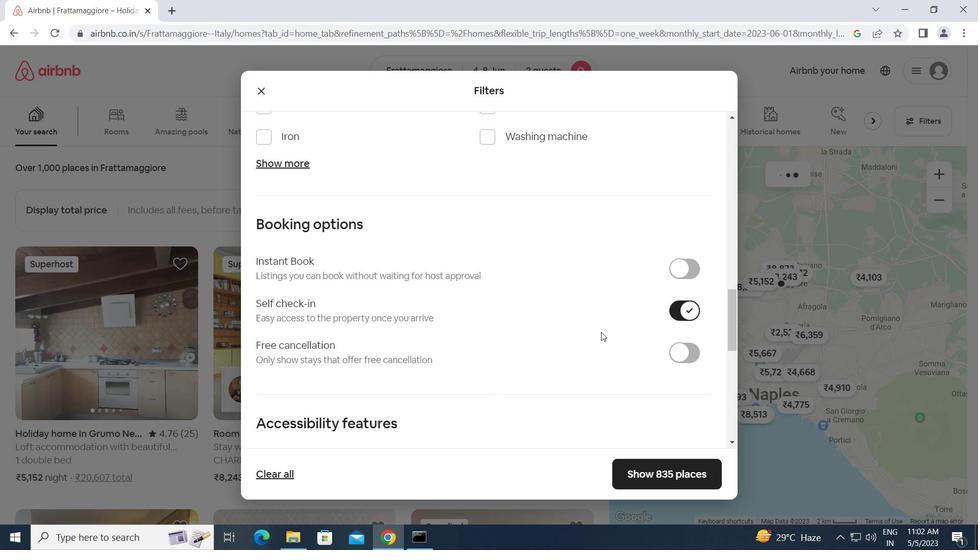 
Action: Mouse scrolled (523, 363) with delta (0, 0)
Screenshot: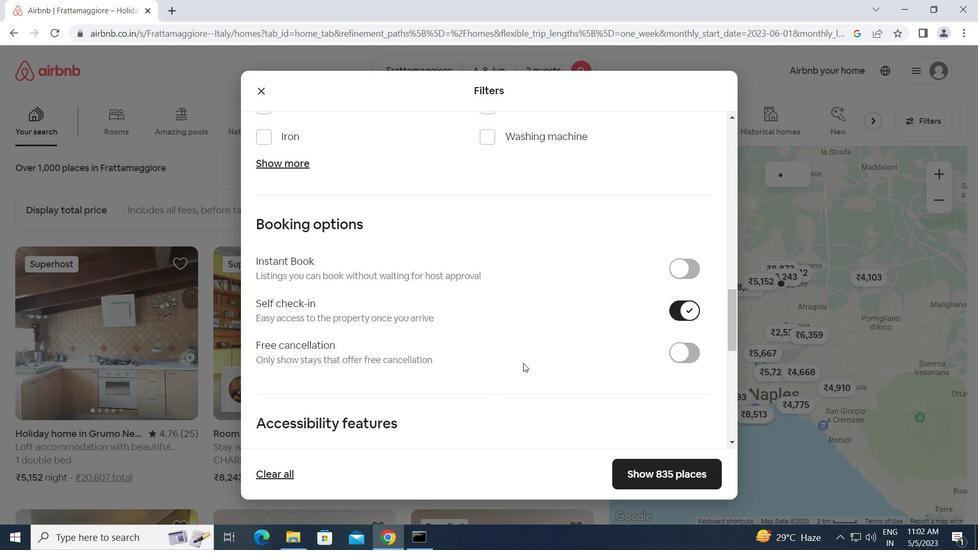 
Action: Mouse scrolled (523, 363) with delta (0, 0)
Screenshot: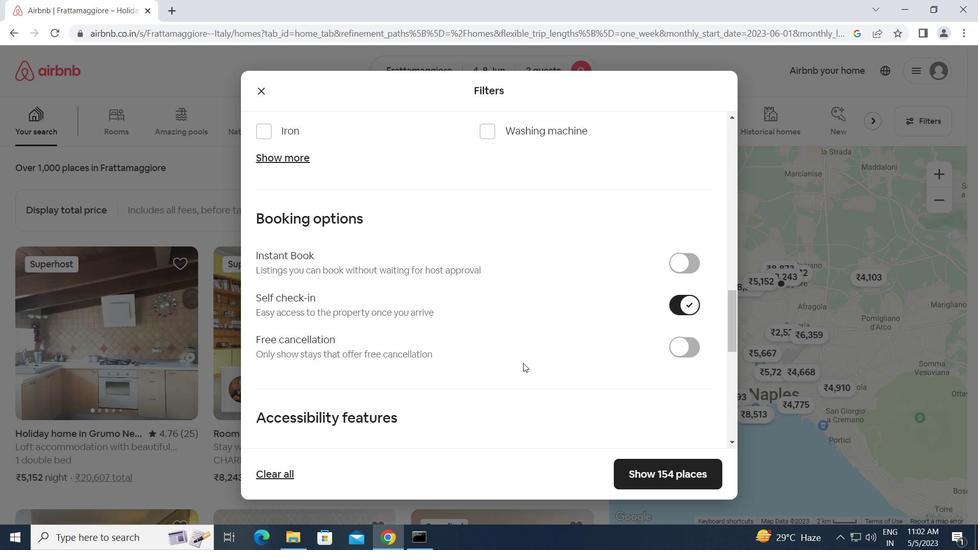 
Action: Mouse scrolled (523, 363) with delta (0, 0)
Screenshot: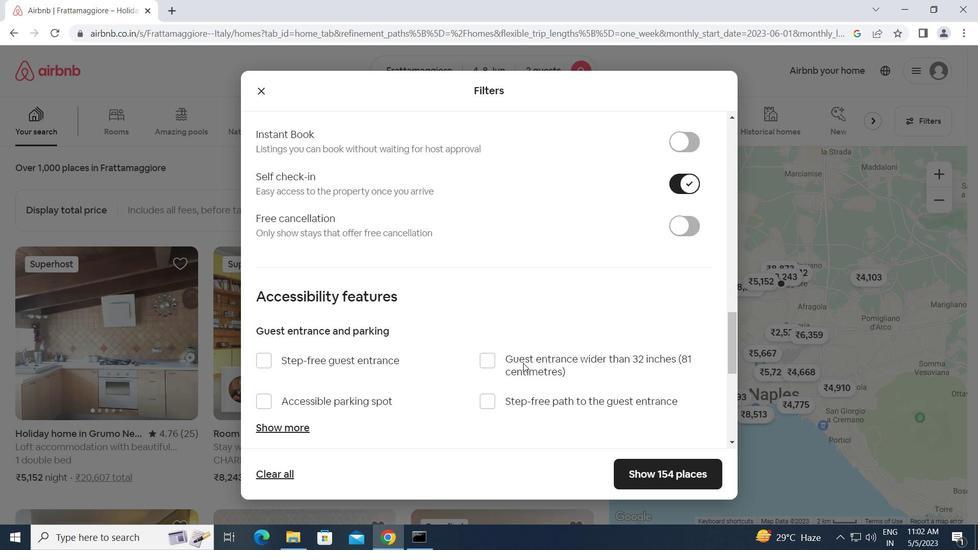
Action: Mouse scrolled (523, 363) with delta (0, 0)
Screenshot: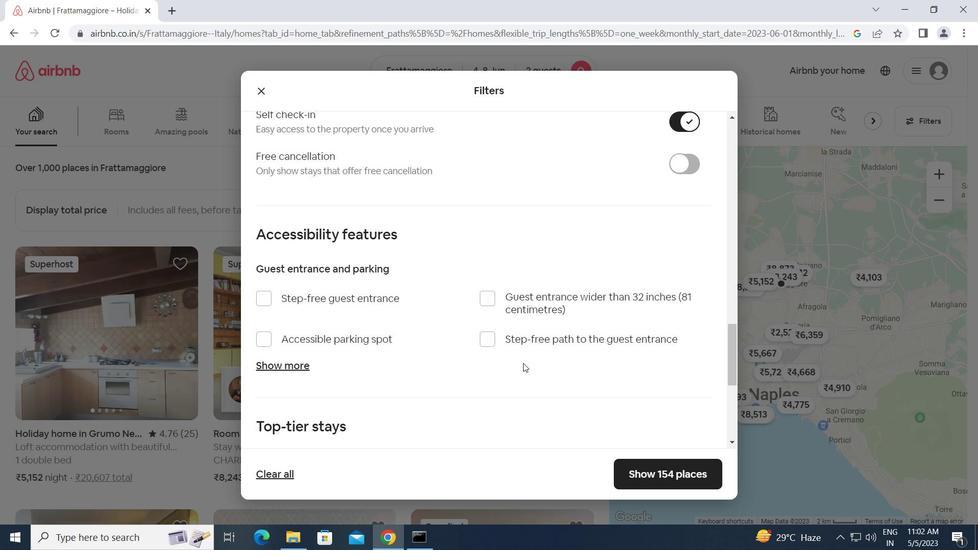
Action: Mouse scrolled (523, 363) with delta (0, 0)
Screenshot: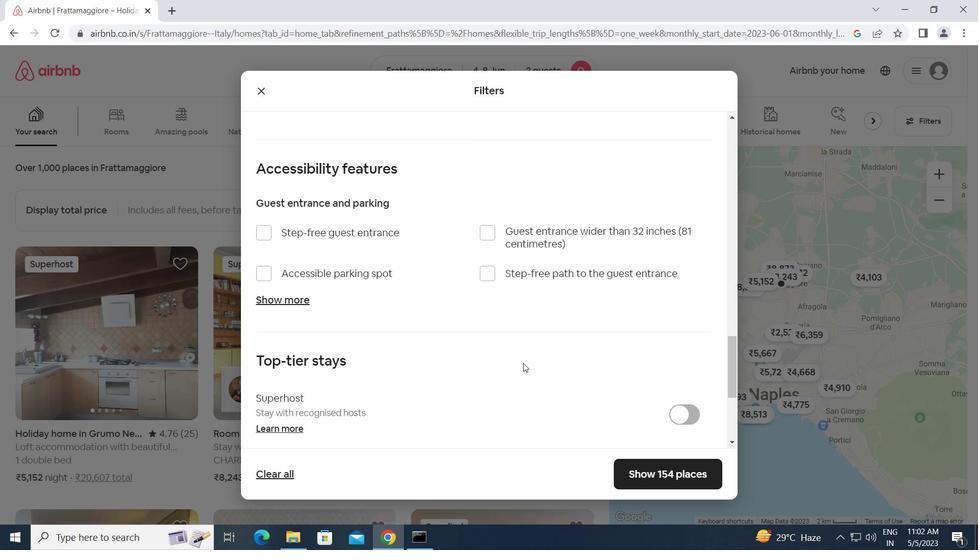 
Action: Mouse scrolled (523, 363) with delta (0, 0)
Screenshot: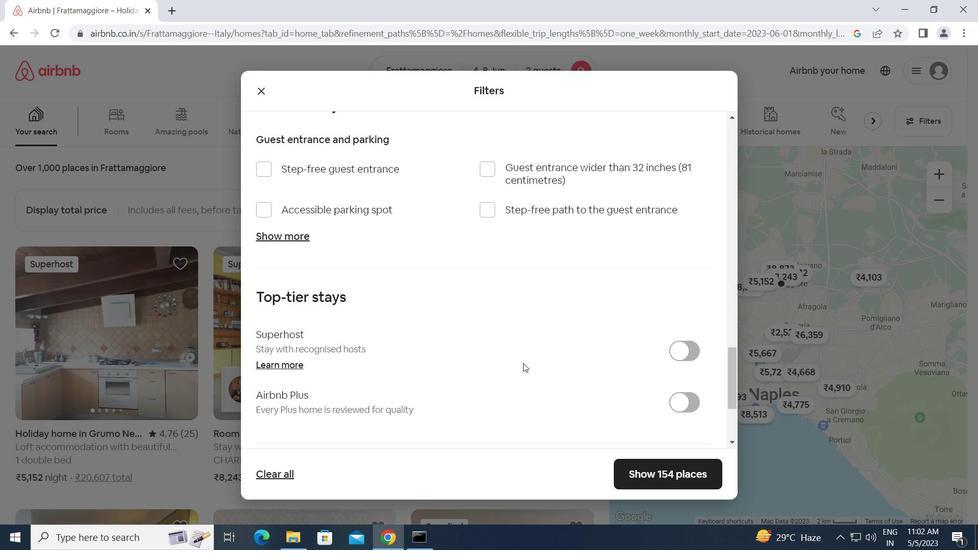
Action: Mouse scrolled (523, 363) with delta (0, 0)
Screenshot: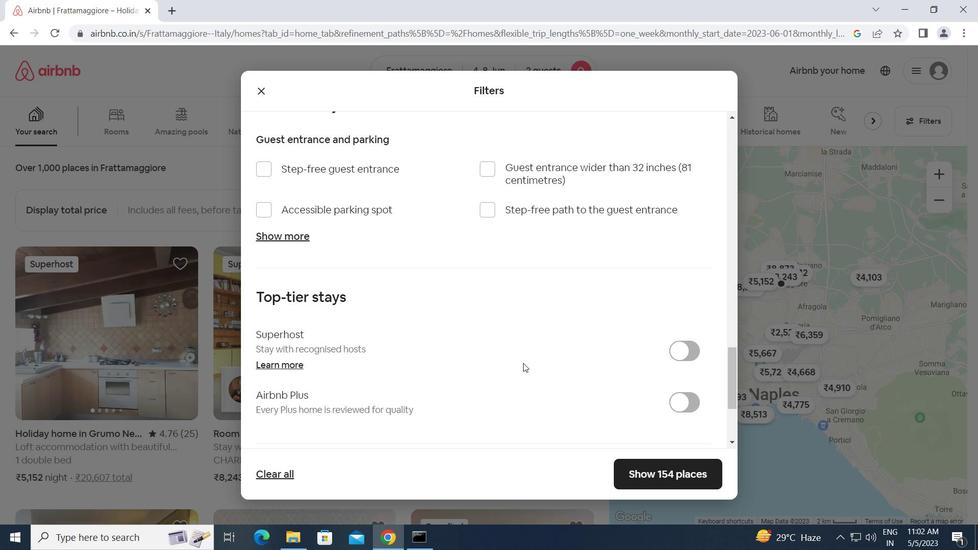 
Action: Mouse scrolled (523, 363) with delta (0, 0)
Screenshot: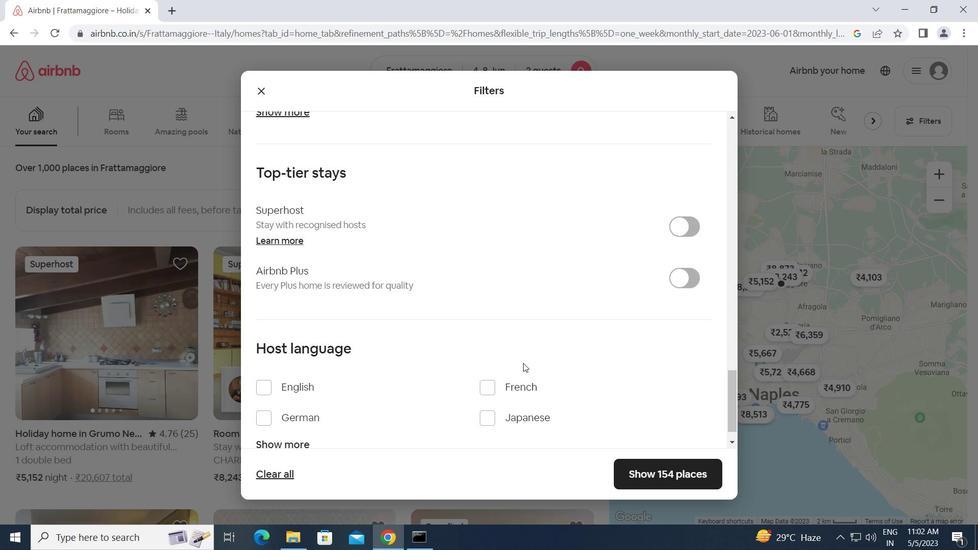 
Action: Mouse scrolled (523, 363) with delta (0, 0)
Screenshot: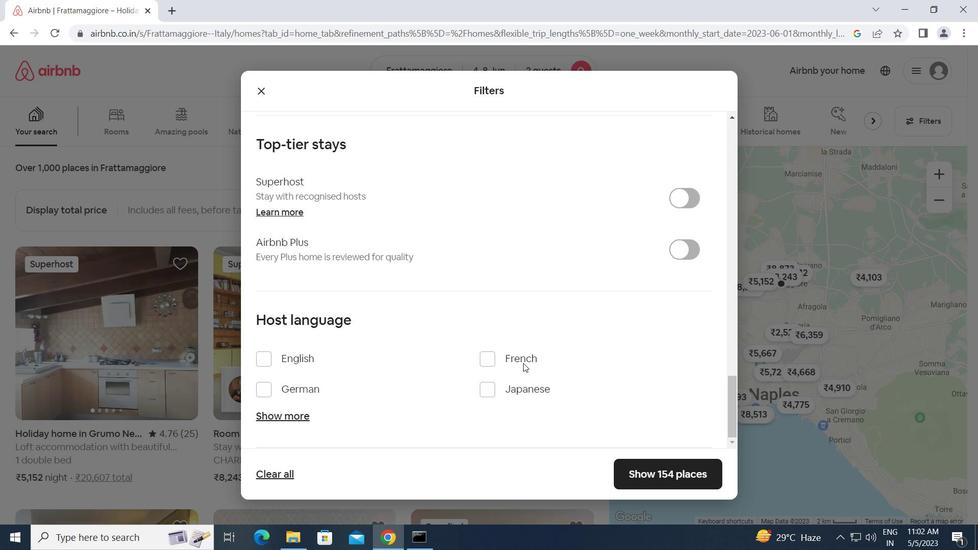 
Action: Mouse moved to (265, 357)
Screenshot: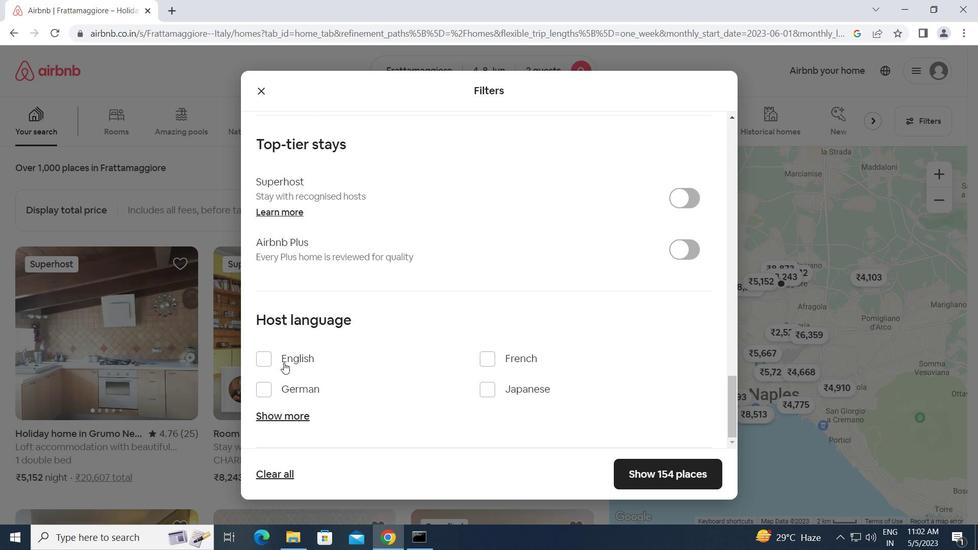 
Action: Mouse pressed left at (265, 357)
Screenshot: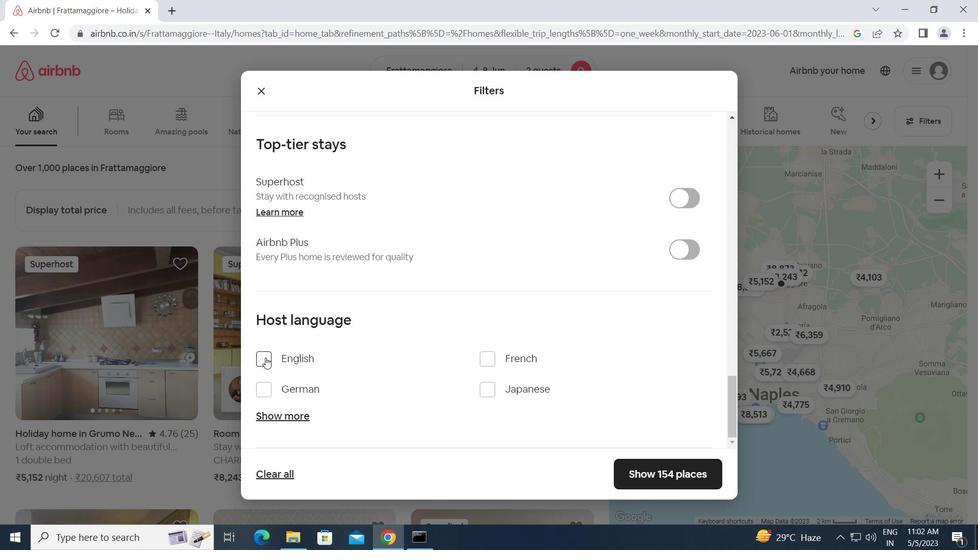 
Action: Mouse moved to (674, 473)
Screenshot: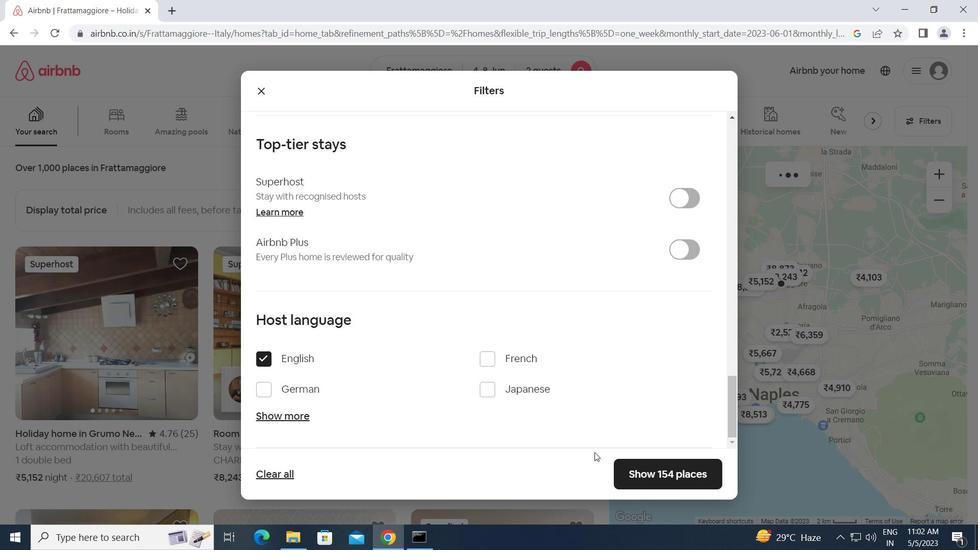 
Action: Mouse pressed left at (674, 473)
Screenshot: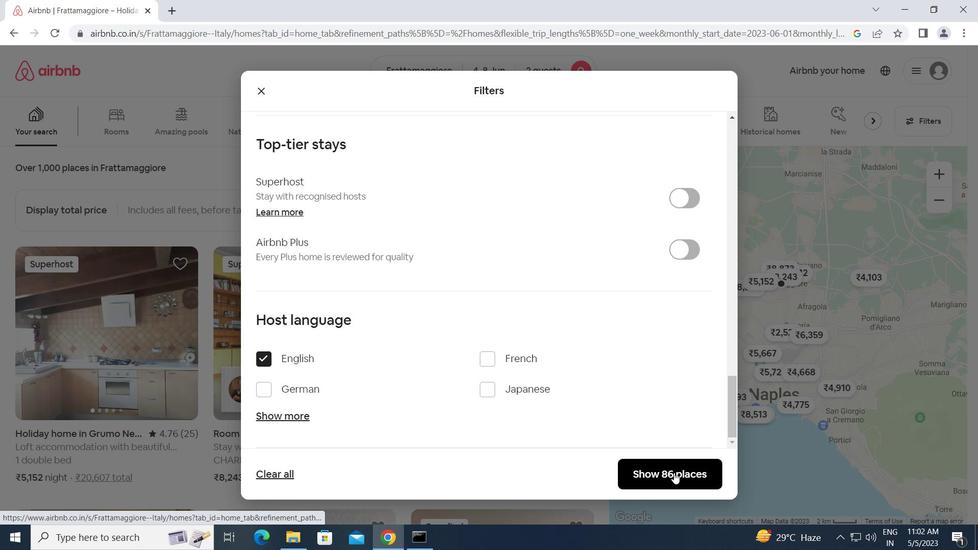 
